 Task: Log work in the project ChaseTech for the issue 'Upgrade the website navigation and menu design of a web application to improve user experience and website organization' spent time as '6w 4d 9h 38m' and remaining time as '5w 5d 10h 33m' and add a flag. Now add the issue to the epic 'Cloud-based analytics platform development'. Log work in the project ChaseTech for the issue 'Create a new online platform for online fashion design courses with advanced fashion tools and community features.' spent time as '6w 5d 14h 43m' and remaining time as '3w 3d 21h 48m' and clone the issue. Now add the issue to the epic 'IT performance benchmarking'
Action: Mouse moved to (854, 244)
Screenshot: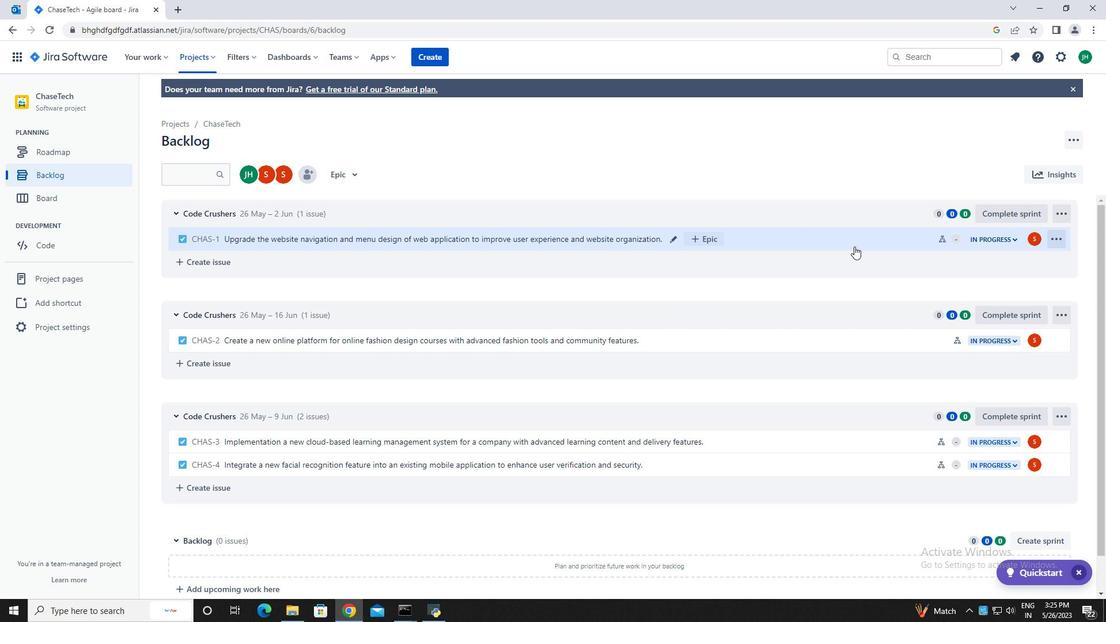 
Action: Mouse pressed left at (854, 244)
Screenshot: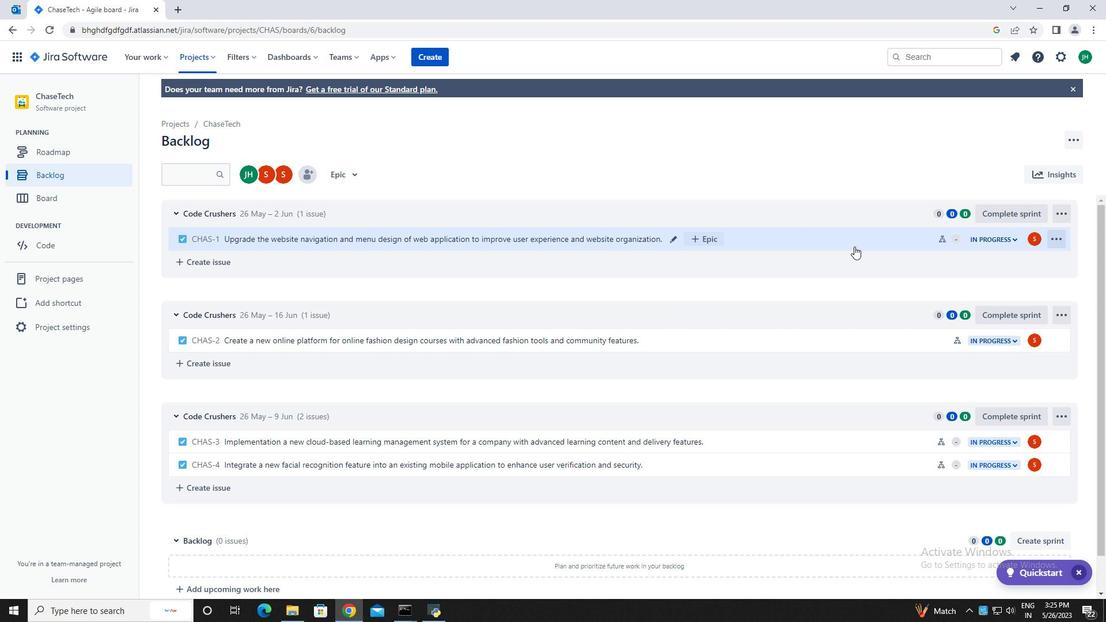 
Action: Mouse moved to (1055, 208)
Screenshot: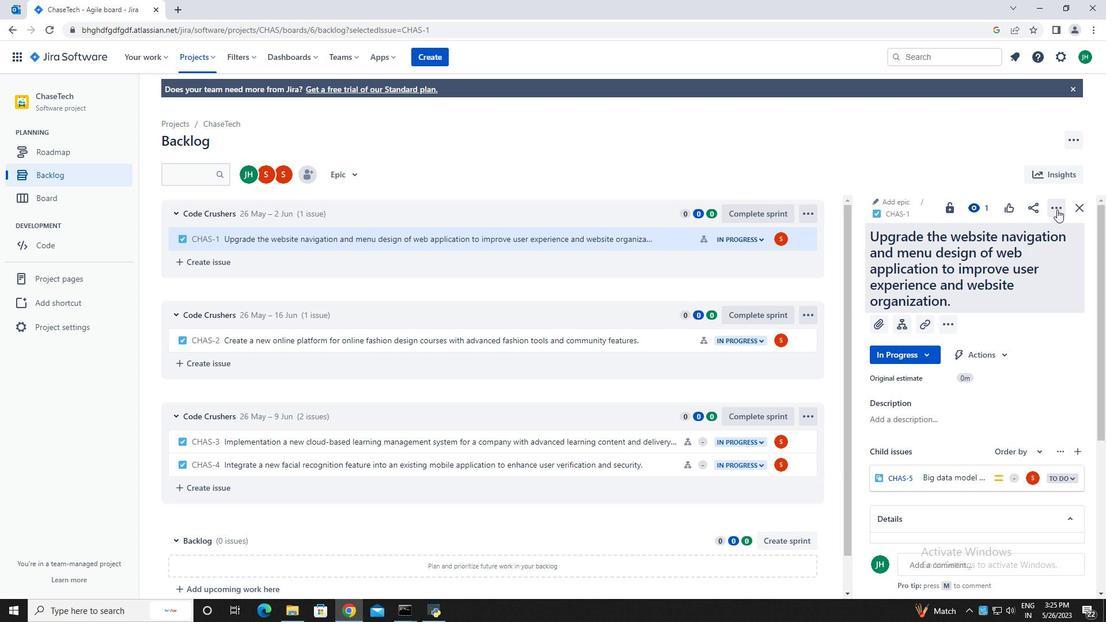 
Action: Mouse pressed left at (1055, 208)
Screenshot: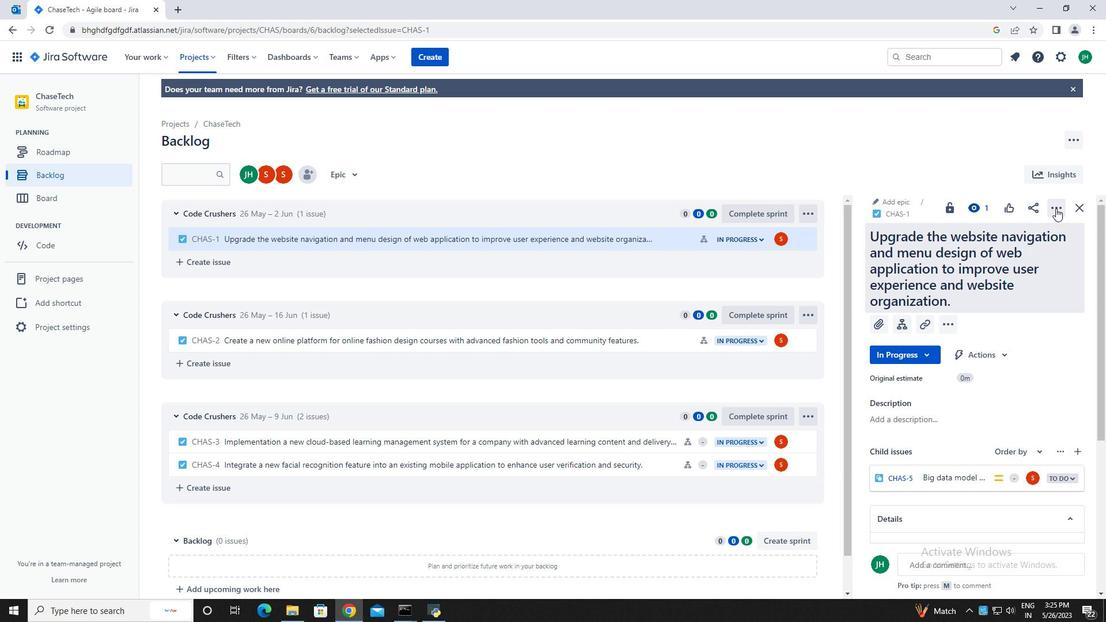 
Action: Mouse moved to (1000, 237)
Screenshot: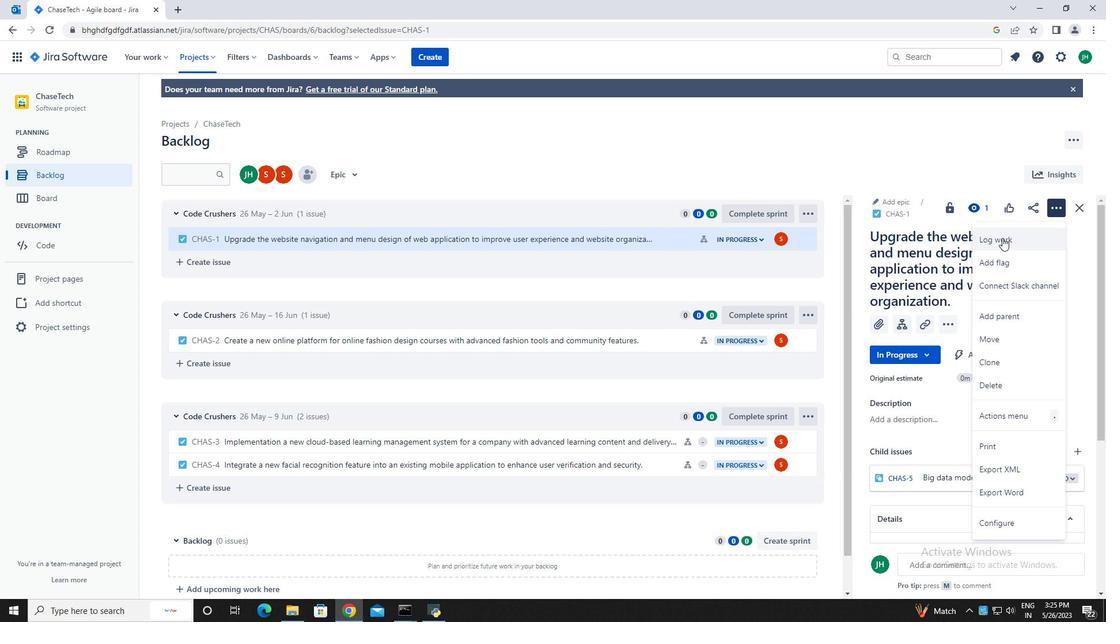 
Action: Mouse pressed left at (1000, 237)
Screenshot: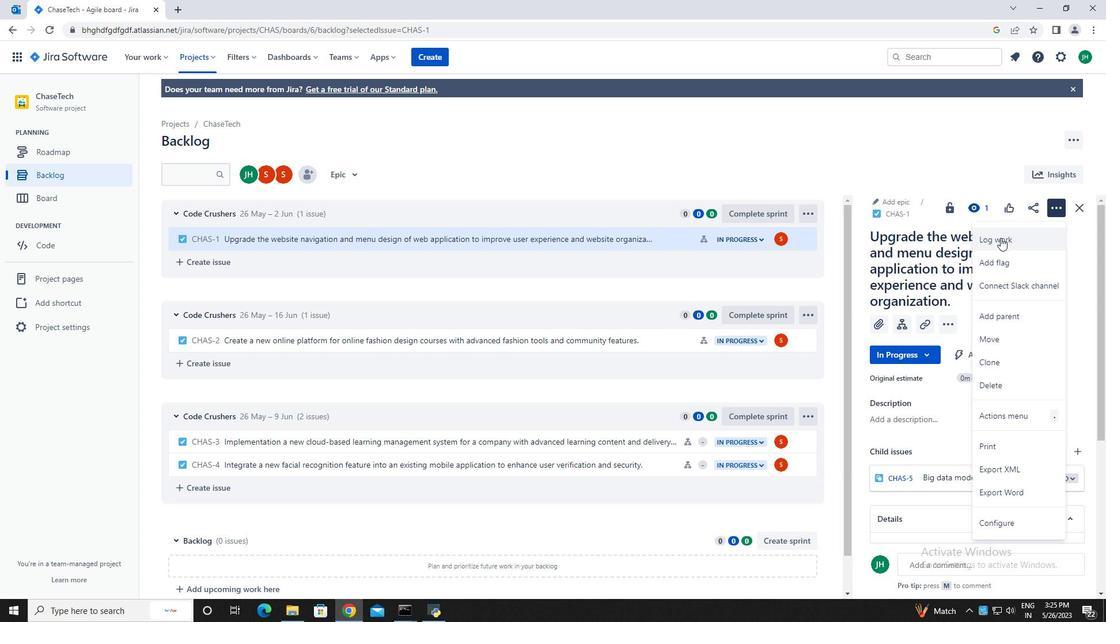 
Action: Mouse moved to (491, 179)
Screenshot: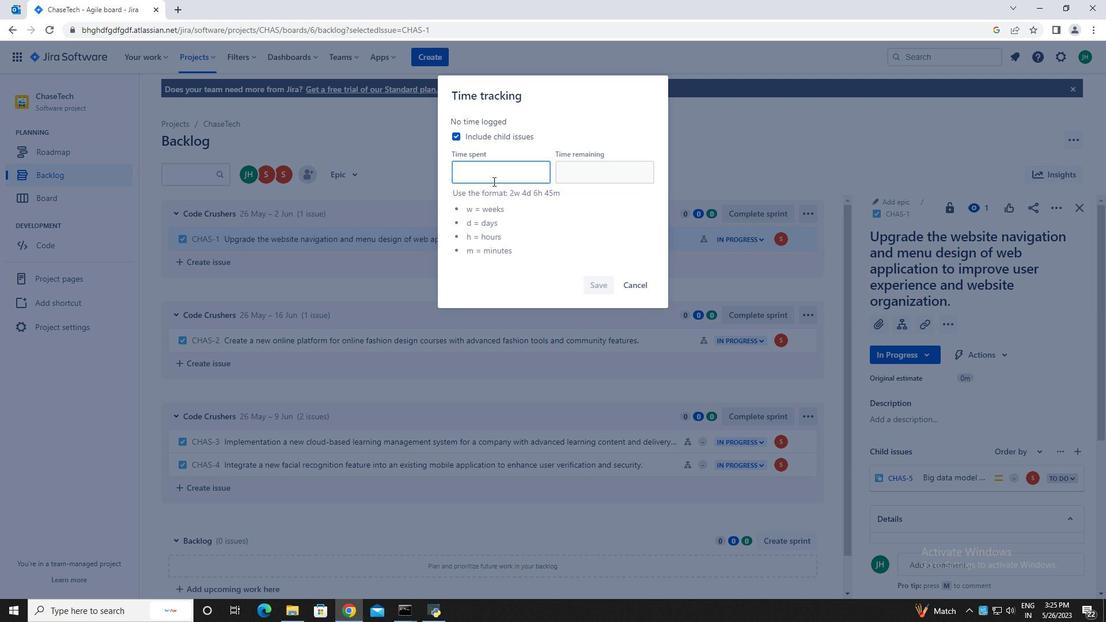
Action: Mouse pressed left at (491, 179)
Screenshot: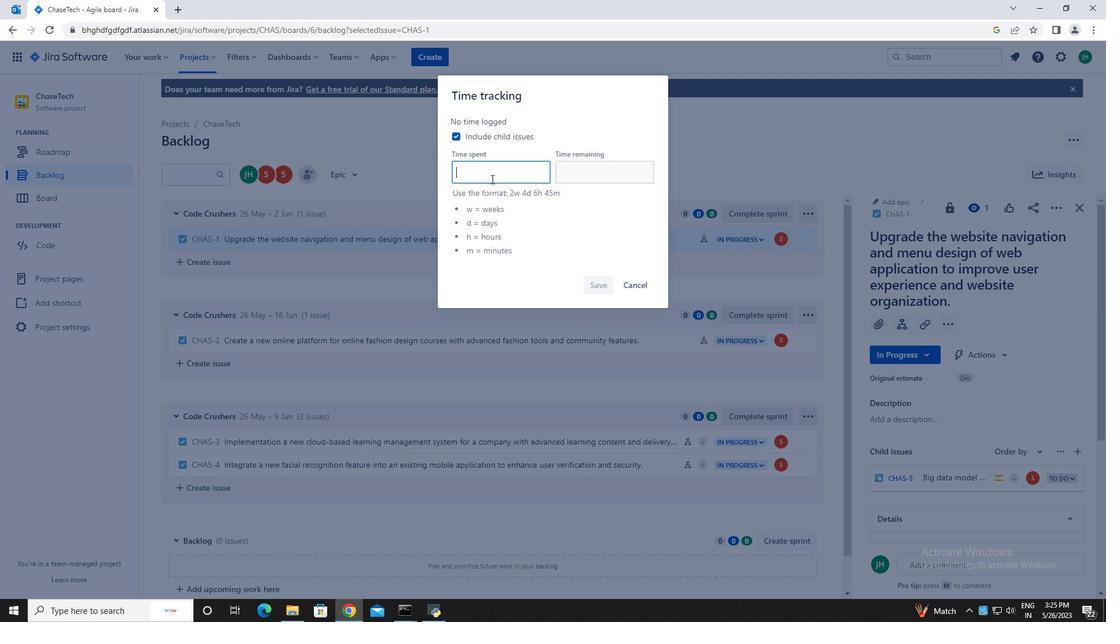 
Action: Key pressed 6w<Key.space>4d<Key.space>9h<Key.space>38m
Screenshot: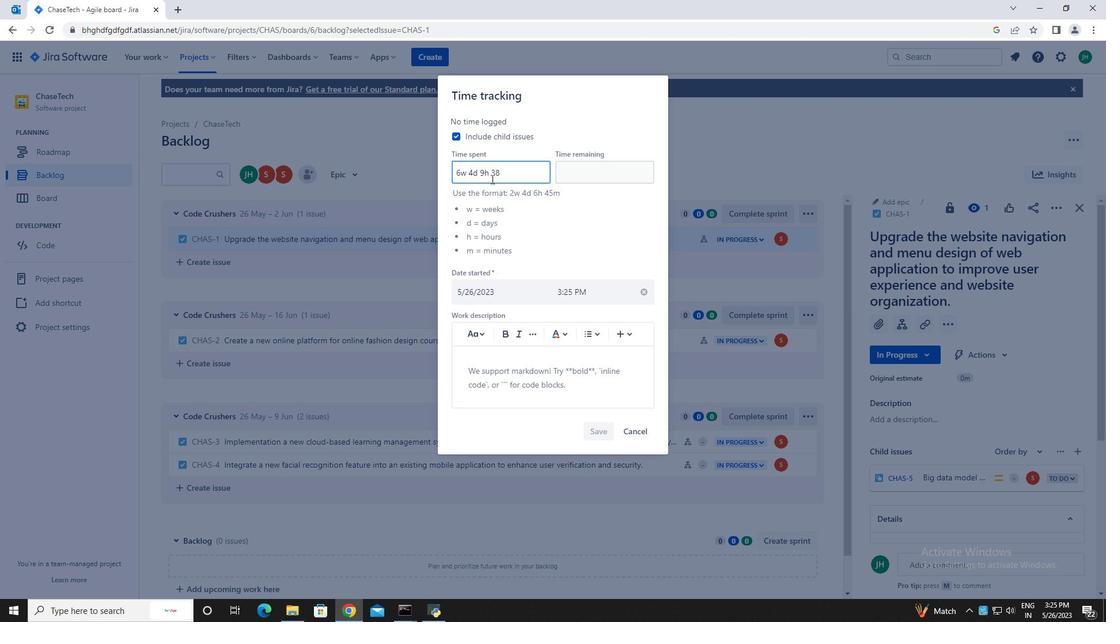 
Action: Mouse moved to (574, 172)
Screenshot: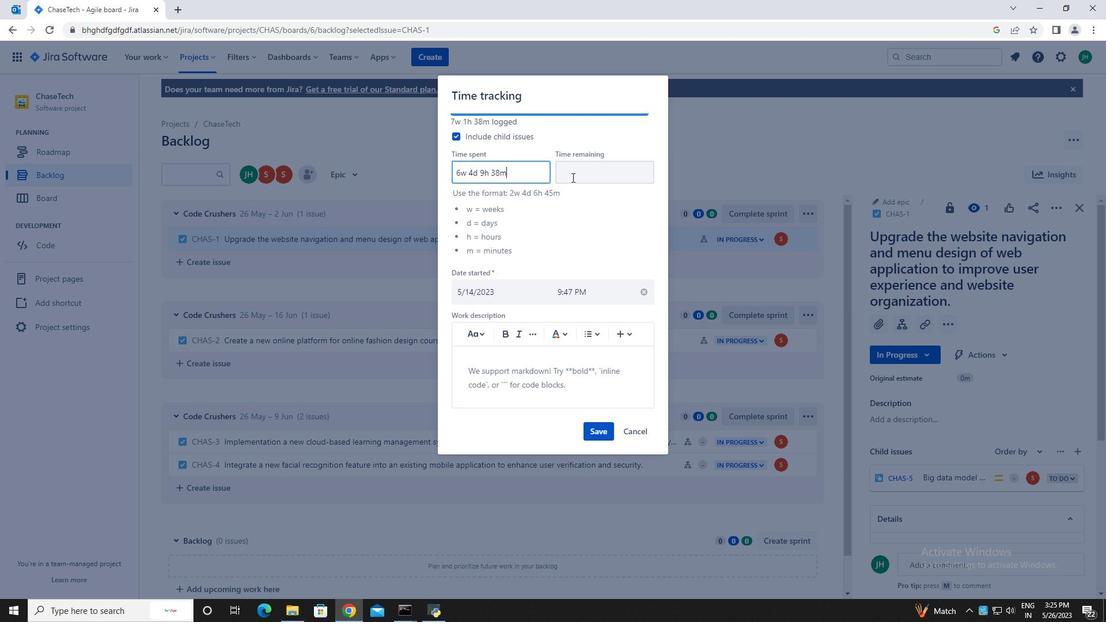 
Action: Mouse pressed left at (574, 172)
Screenshot: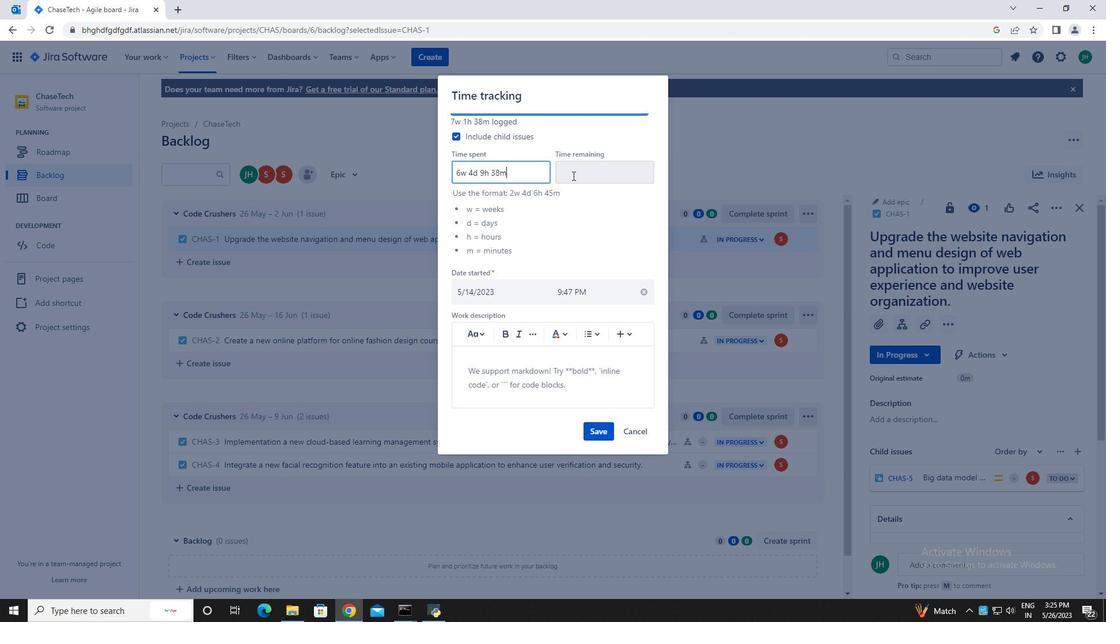 
Action: Key pressed 5w<Key.space>5d<Key.space>10h<Key.space>33m
Screenshot: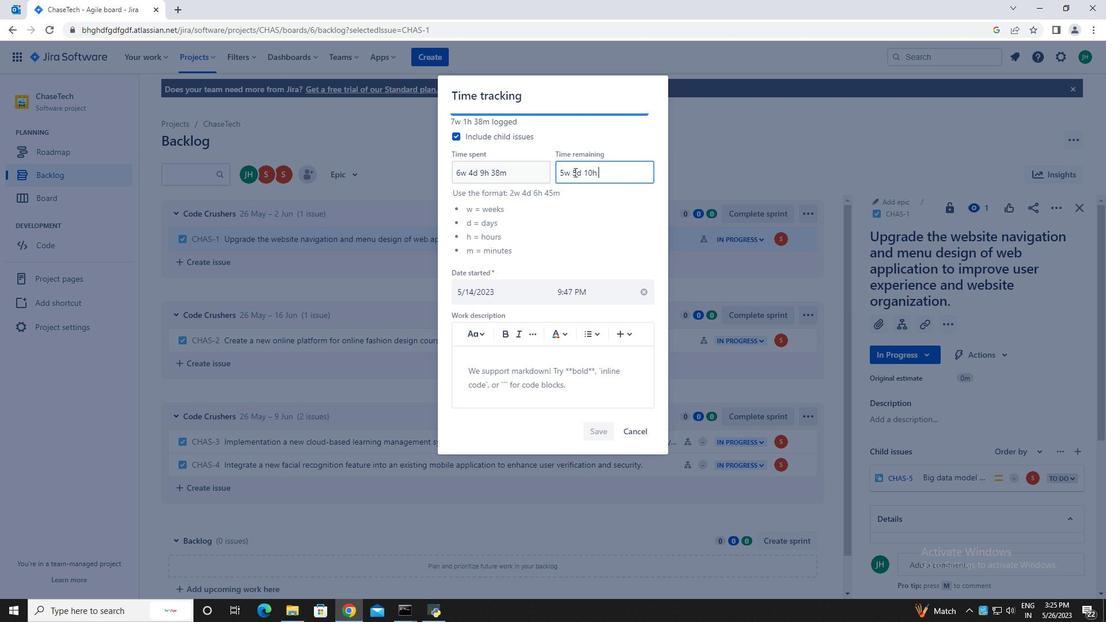 
Action: Mouse moved to (596, 431)
Screenshot: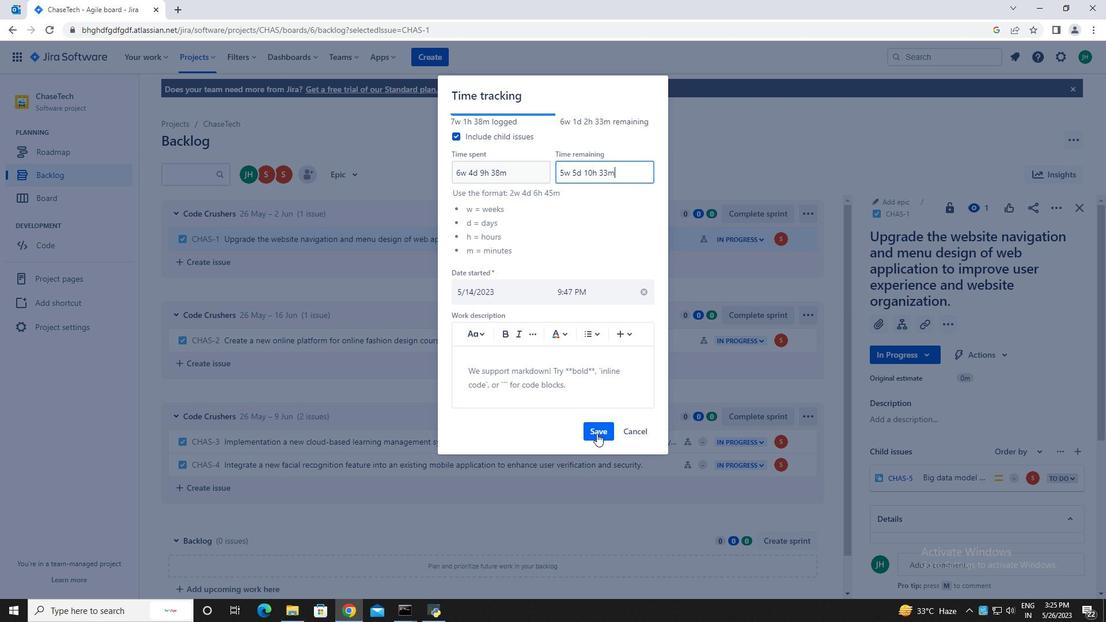 
Action: Mouse pressed left at (596, 431)
Screenshot: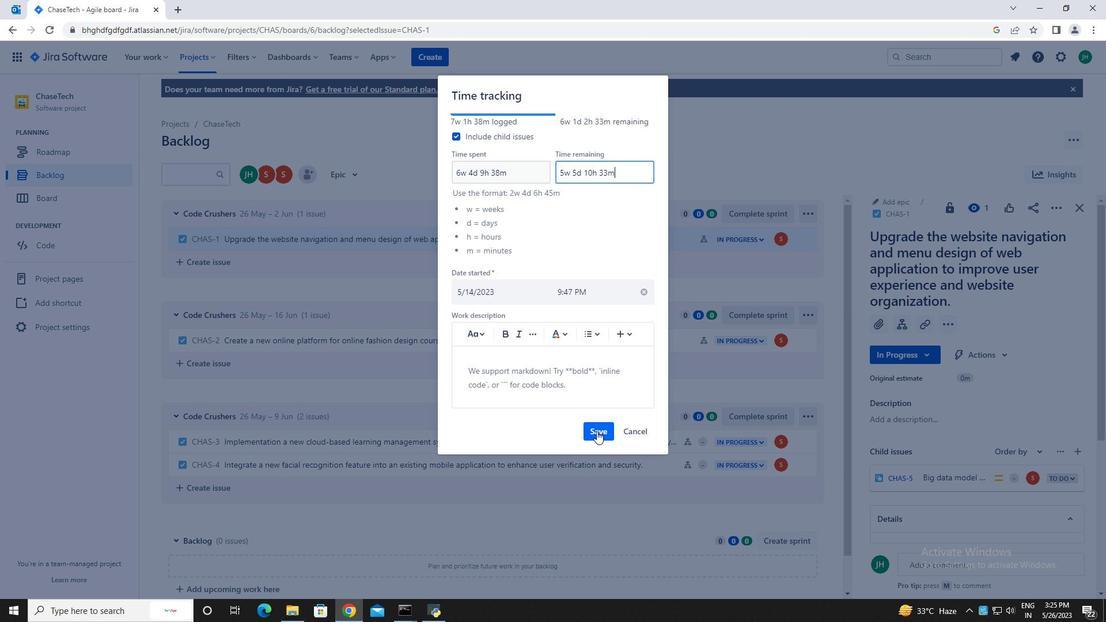 
Action: Mouse moved to (1063, 205)
Screenshot: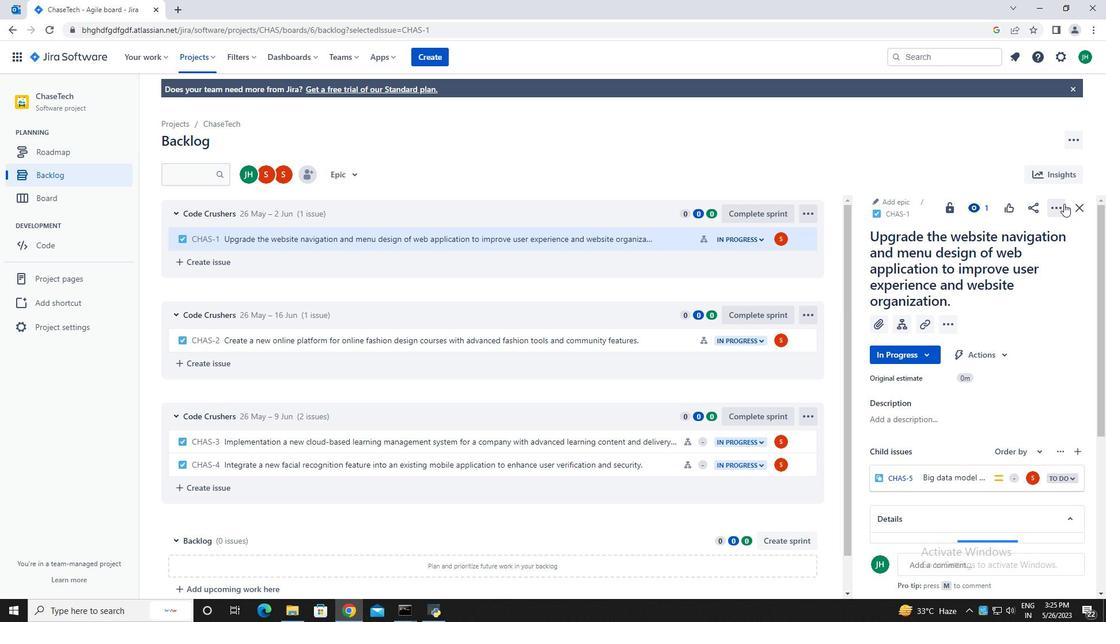 
Action: Mouse pressed left at (1063, 205)
Screenshot: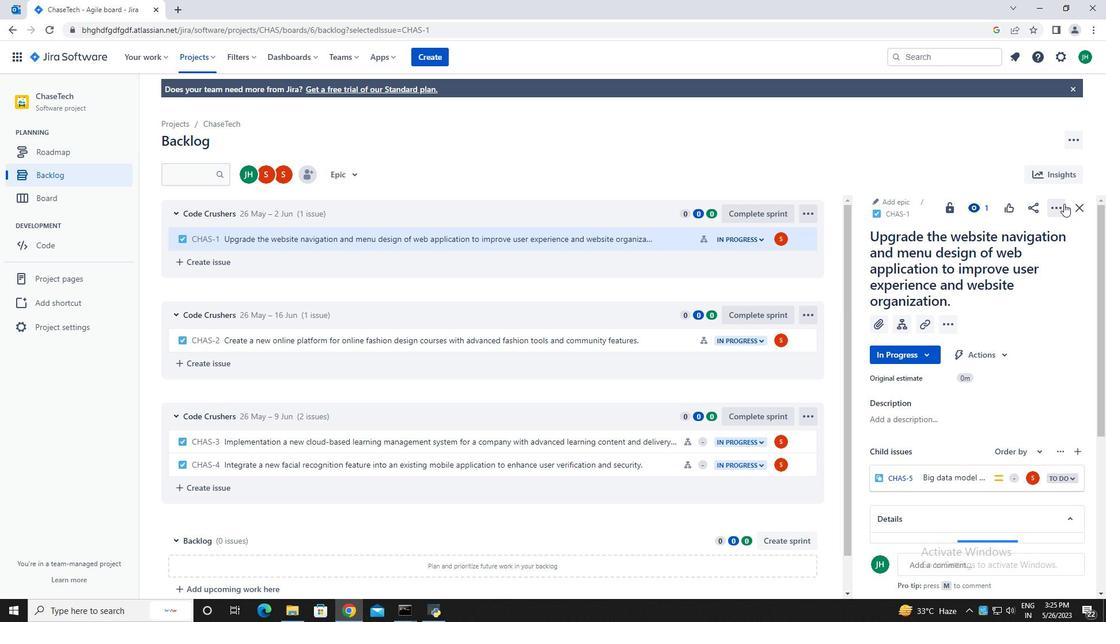 
Action: Mouse moved to (993, 263)
Screenshot: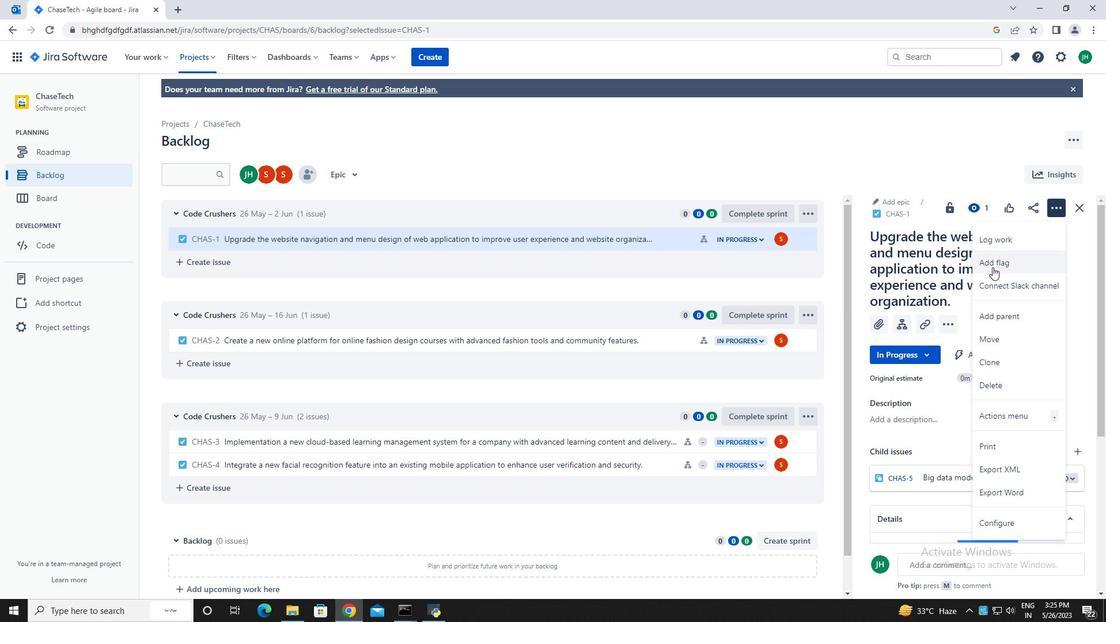 
Action: Mouse pressed left at (993, 263)
Screenshot: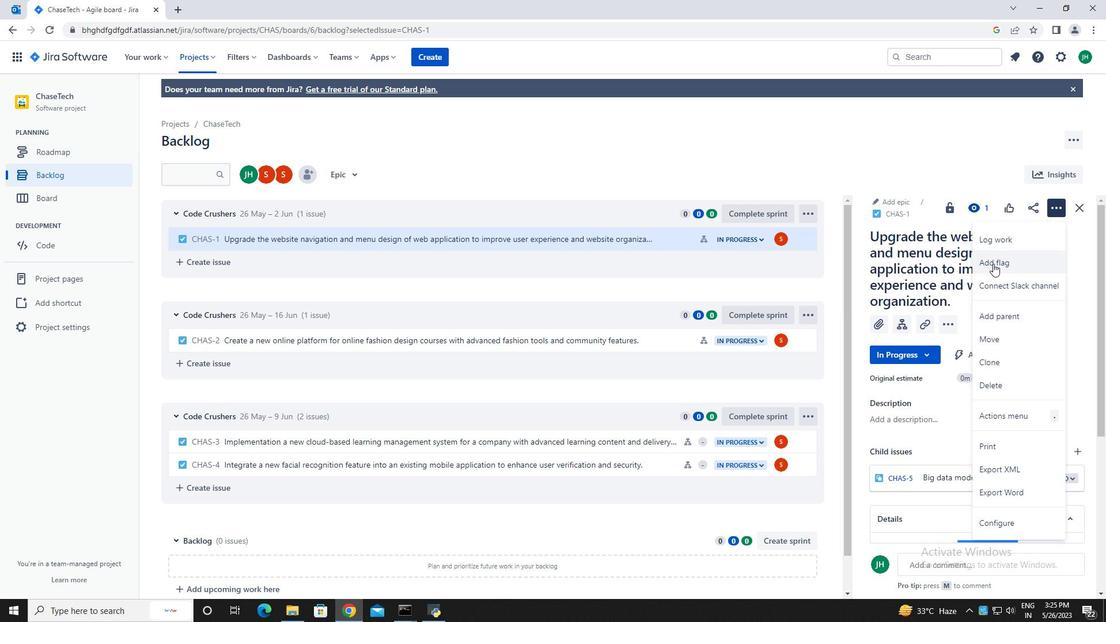 
Action: Mouse moved to (351, 172)
Screenshot: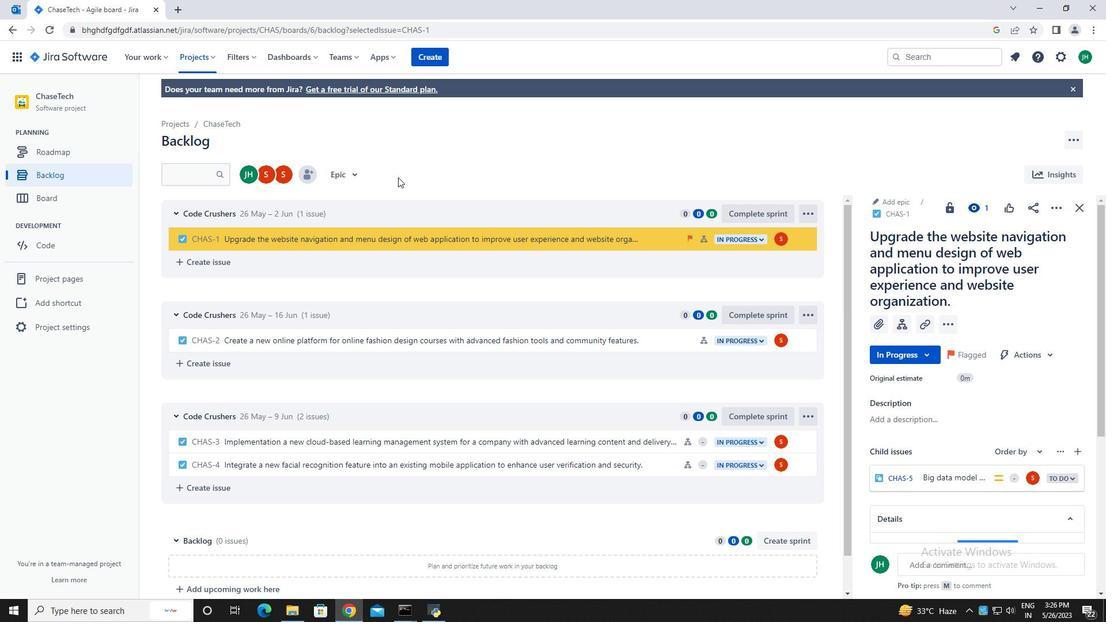 
Action: Mouse pressed left at (351, 172)
Screenshot: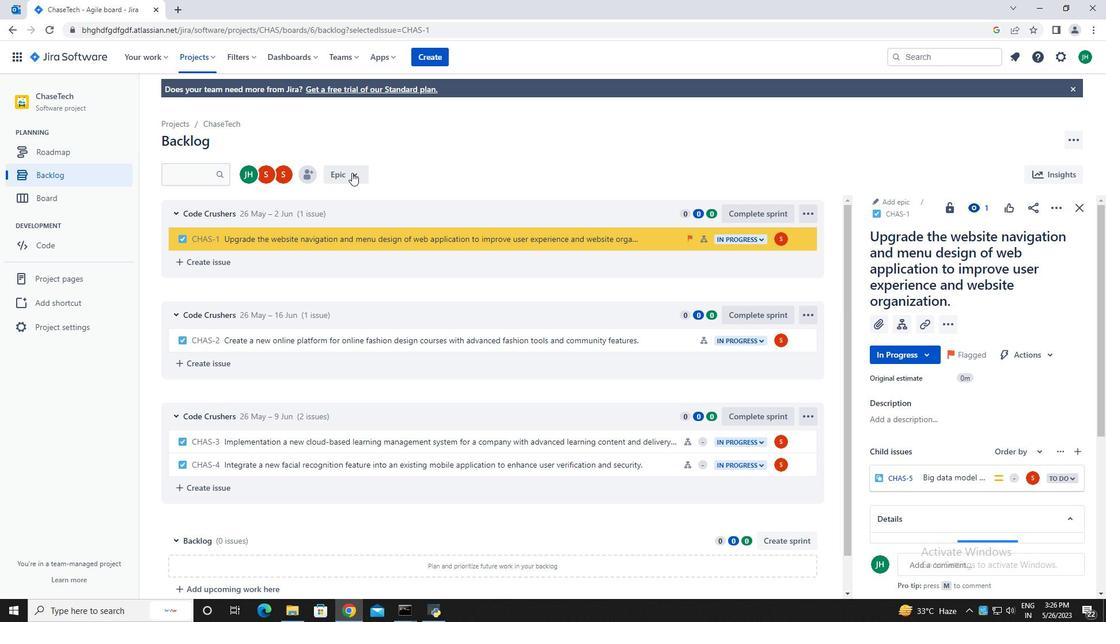 
Action: Mouse moved to (399, 222)
Screenshot: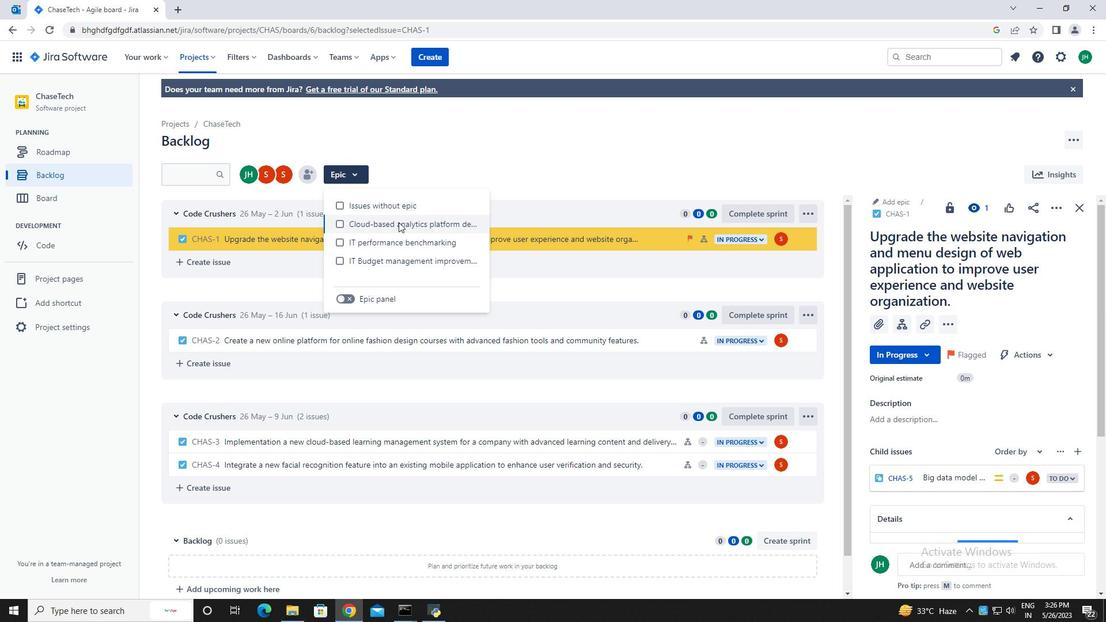 
Action: Mouse pressed left at (399, 222)
Screenshot: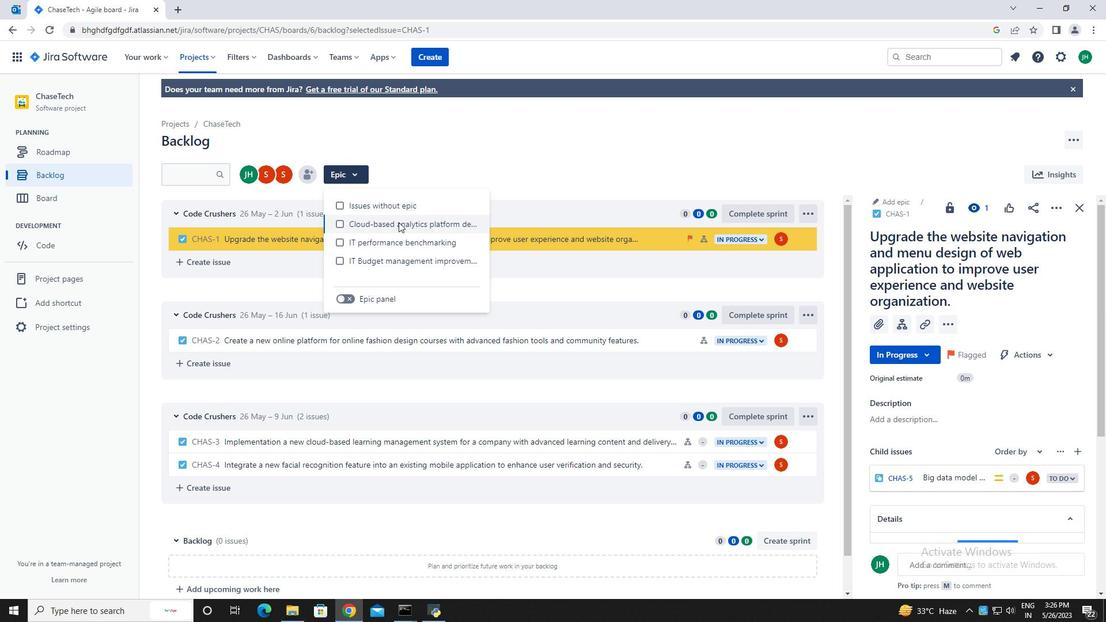 
Action: Mouse moved to (1082, 205)
Screenshot: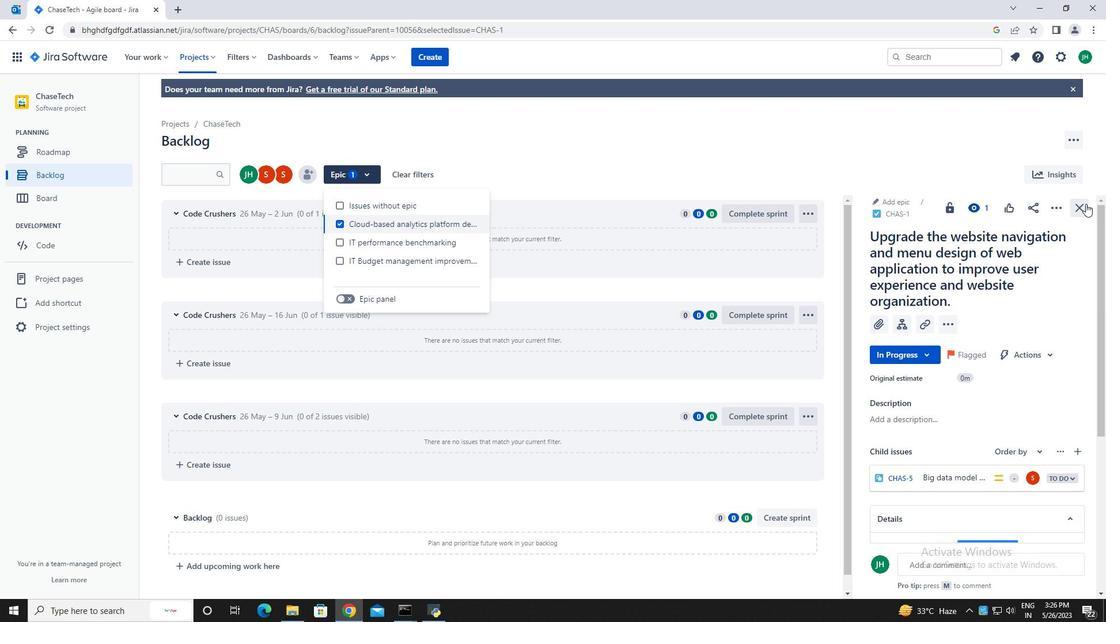 
Action: Mouse pressed left at (1082, 205)
Screenshot: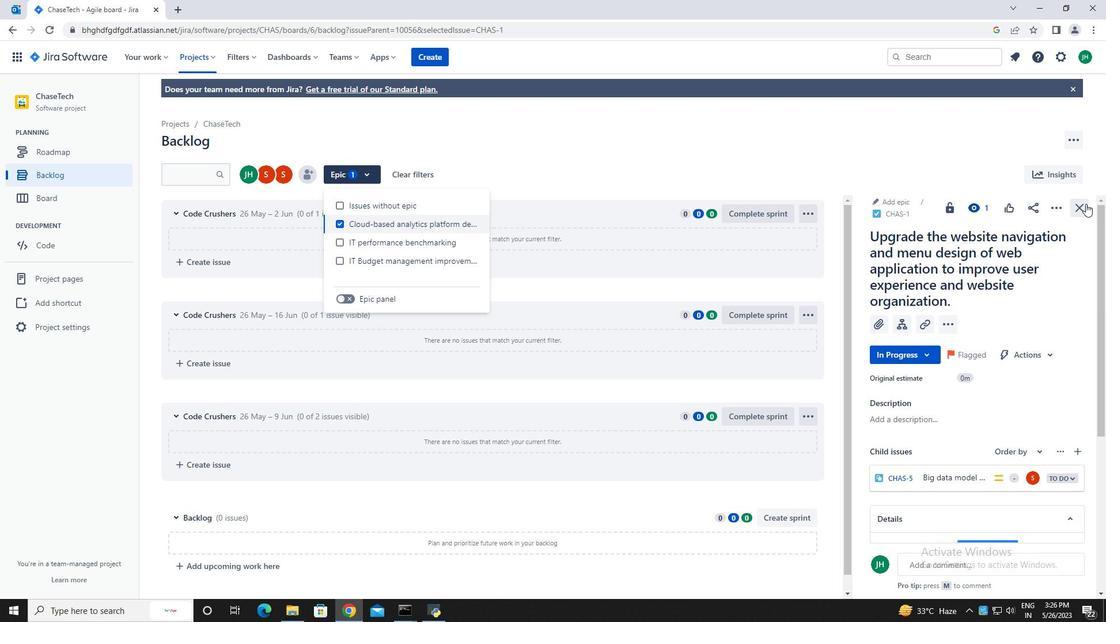 
Action: Mouse moved to (96, 174)
Screenshot: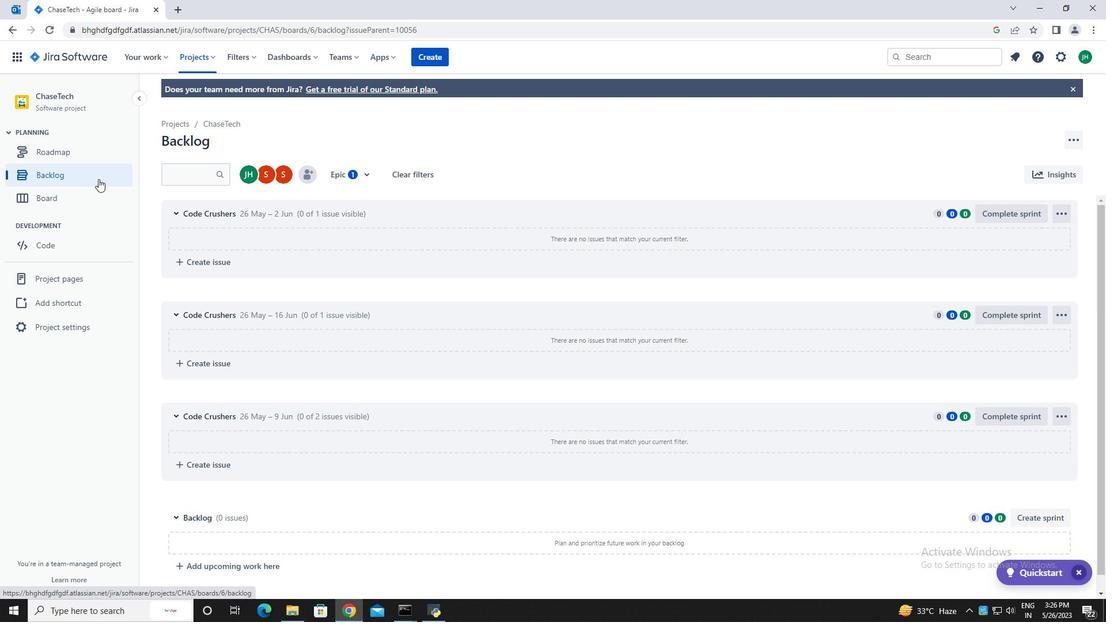 
Action: Mouse pressed left at (96, 174)
Screenshot: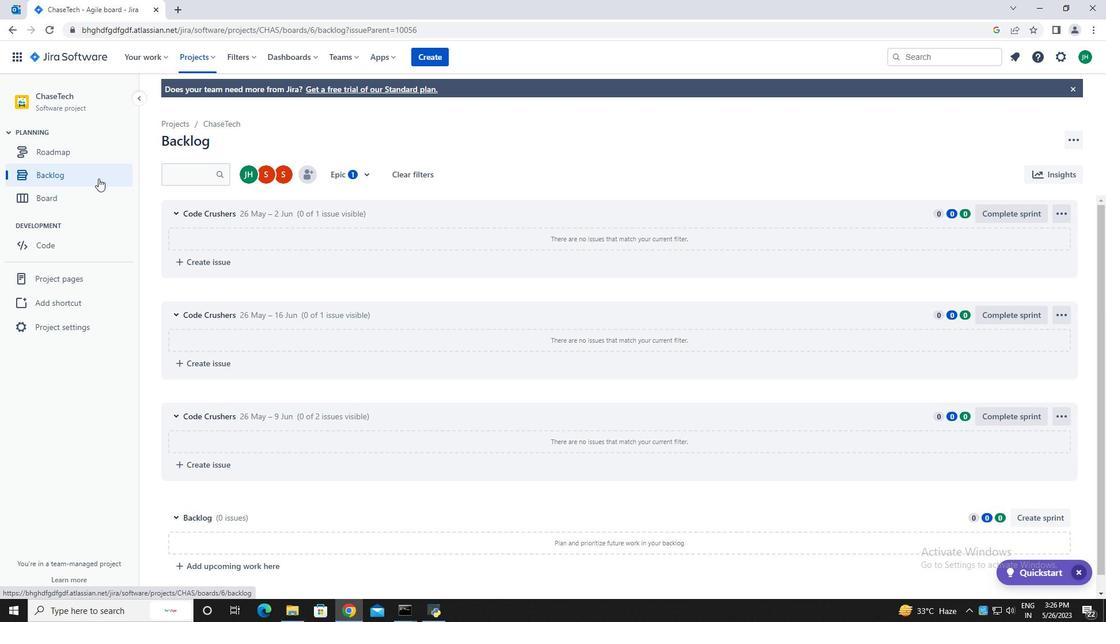 
Action: Mouse moved to (501, 381)
Screenshot: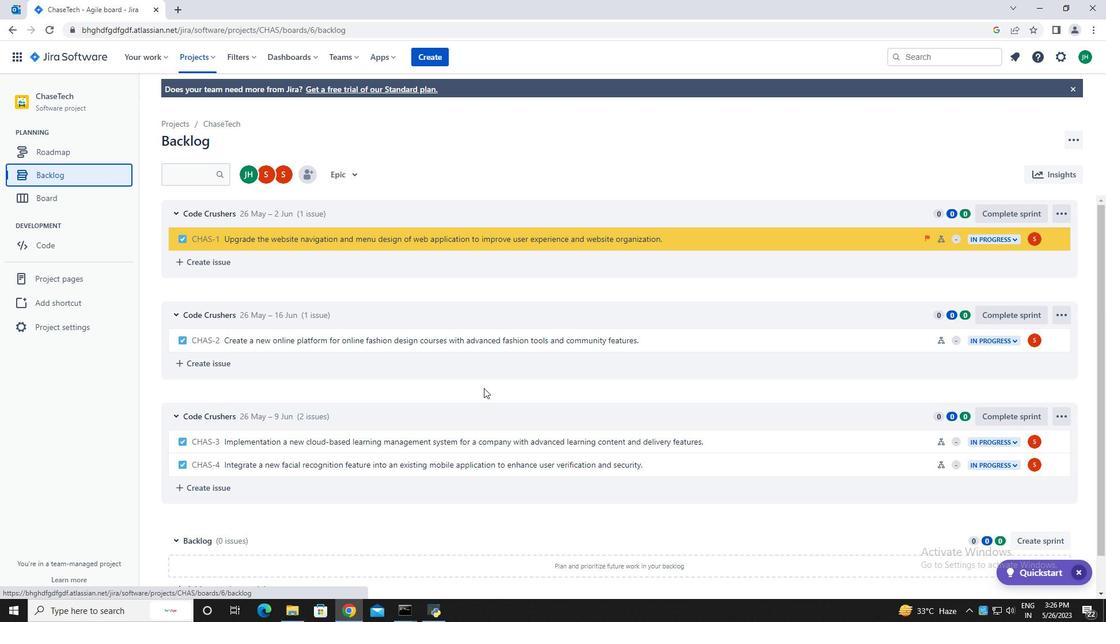 
Action: Mouse scrolled (501, 380) with delta (0, 0)
Screenshot: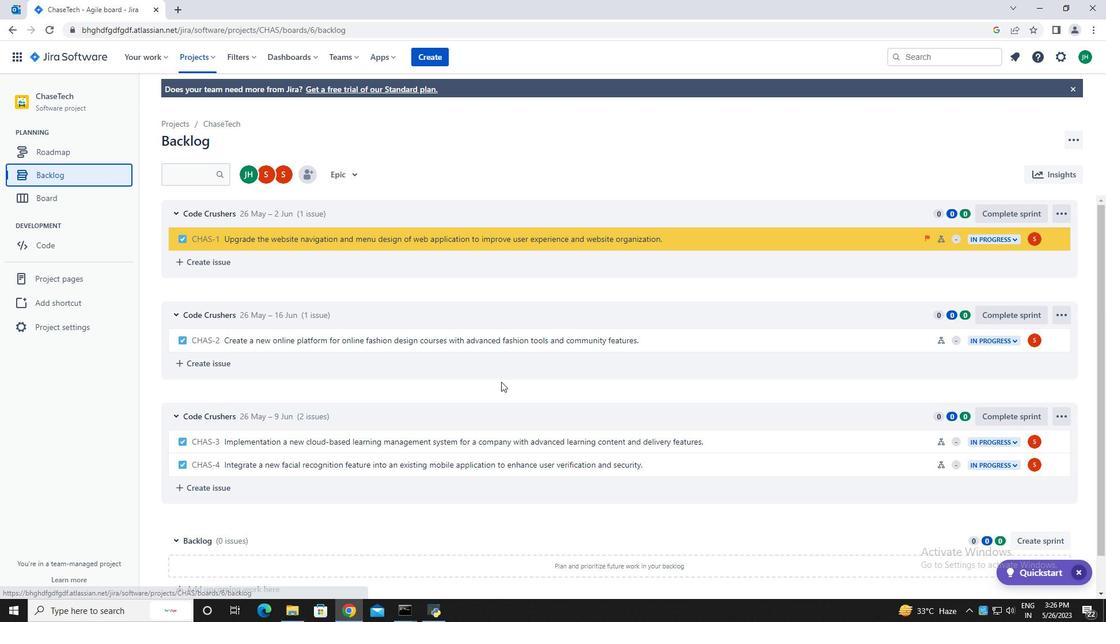 
Action: Mouse scrolled (501, 380) with delta (0, 0)
Screenshot: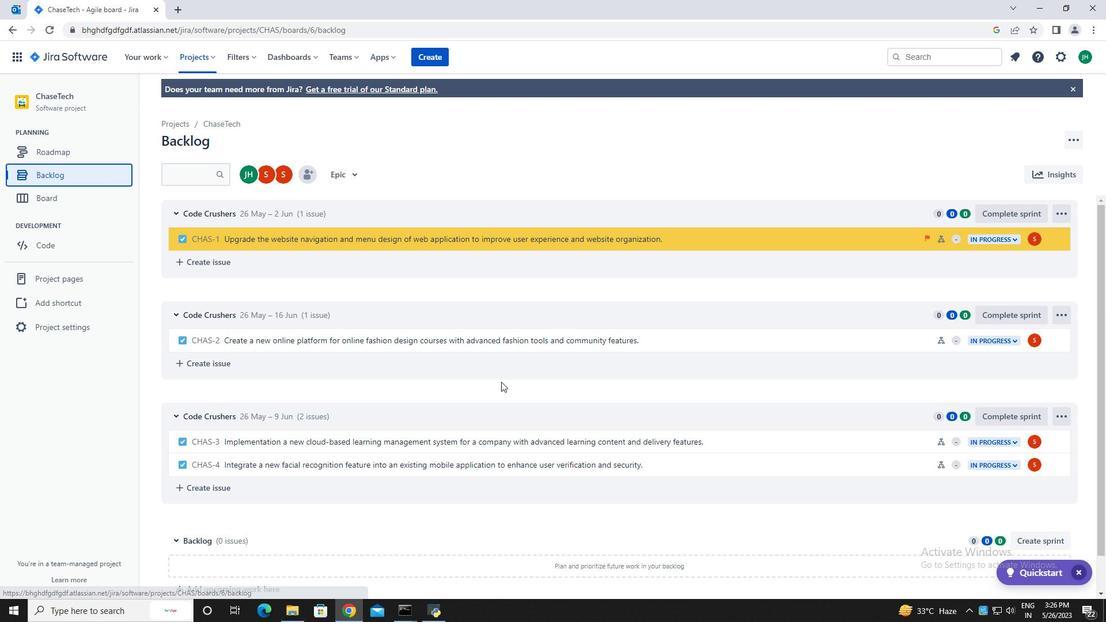 
Action: Mouse scrolled (501, 380) with delta (0, 0)
Screenshot: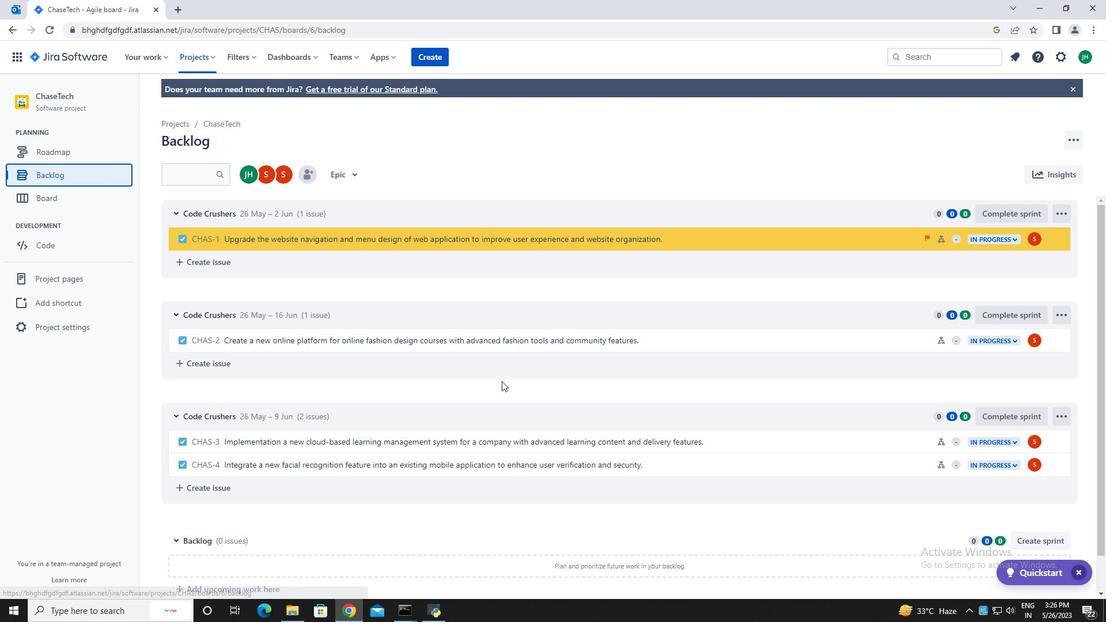 
Action: Mouse moved to (846, 303)
Screenshot: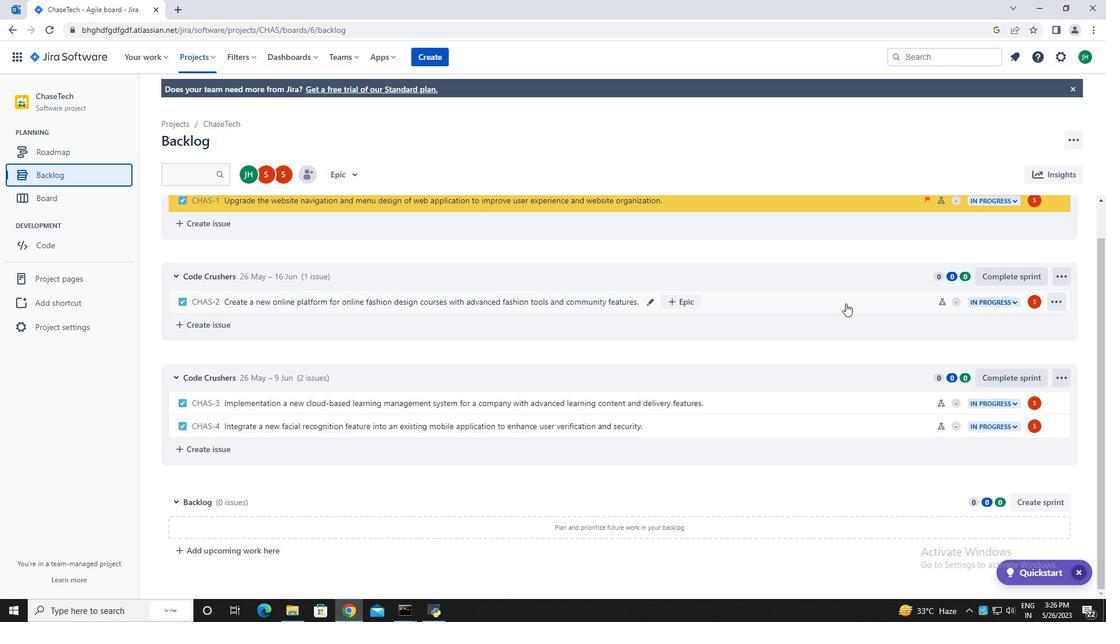 
Action: Mouse pressed left at (846, 303)
Screenshot: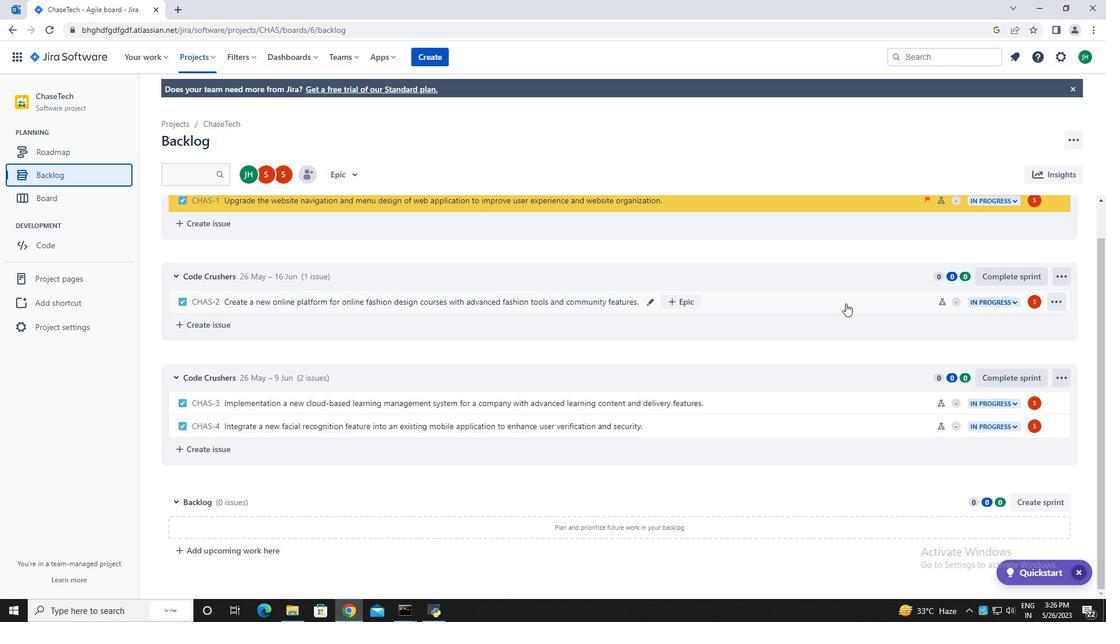 
Action: Mouse moved to (1055, 210)
Screenshot: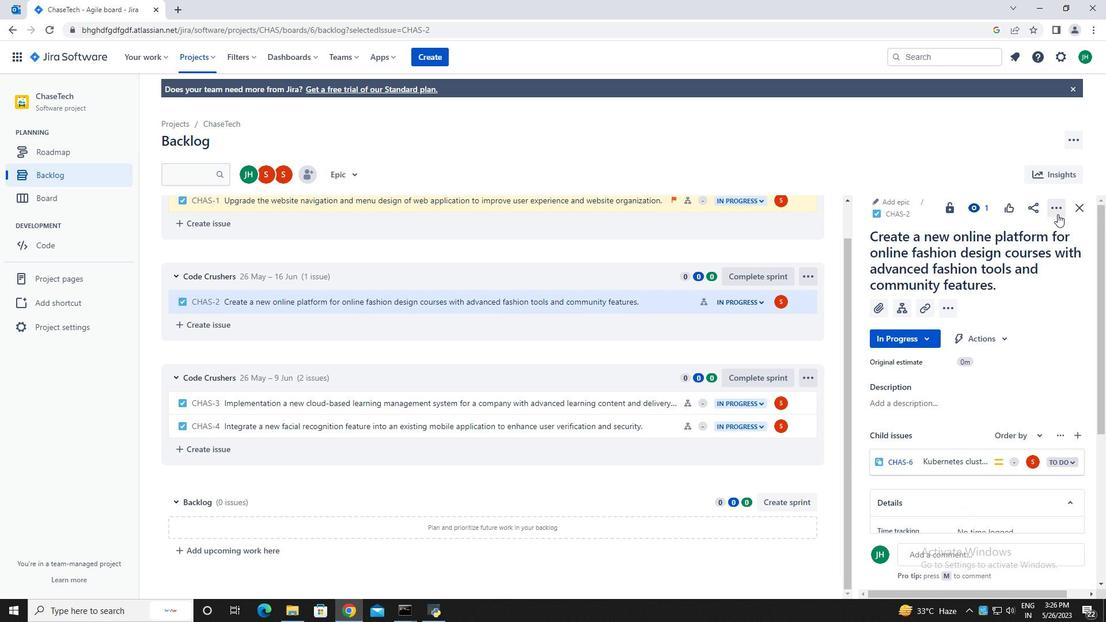 
Action: Mouse pressed left at (1055, 210)
Screenshot: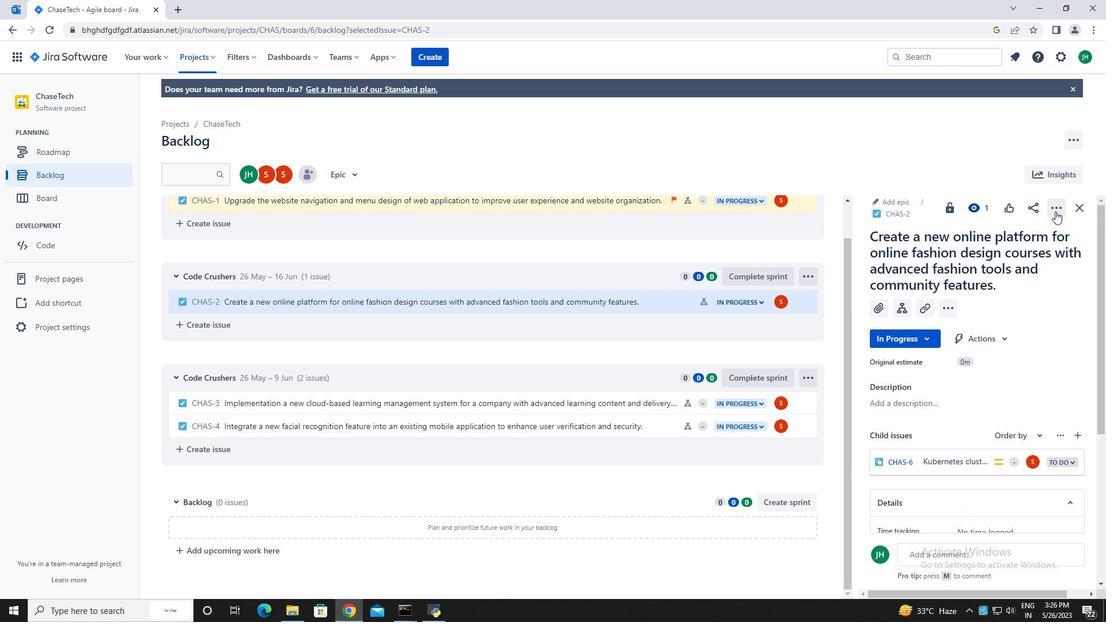 
Action: Mouse moved to (994, 243)
Screenshot: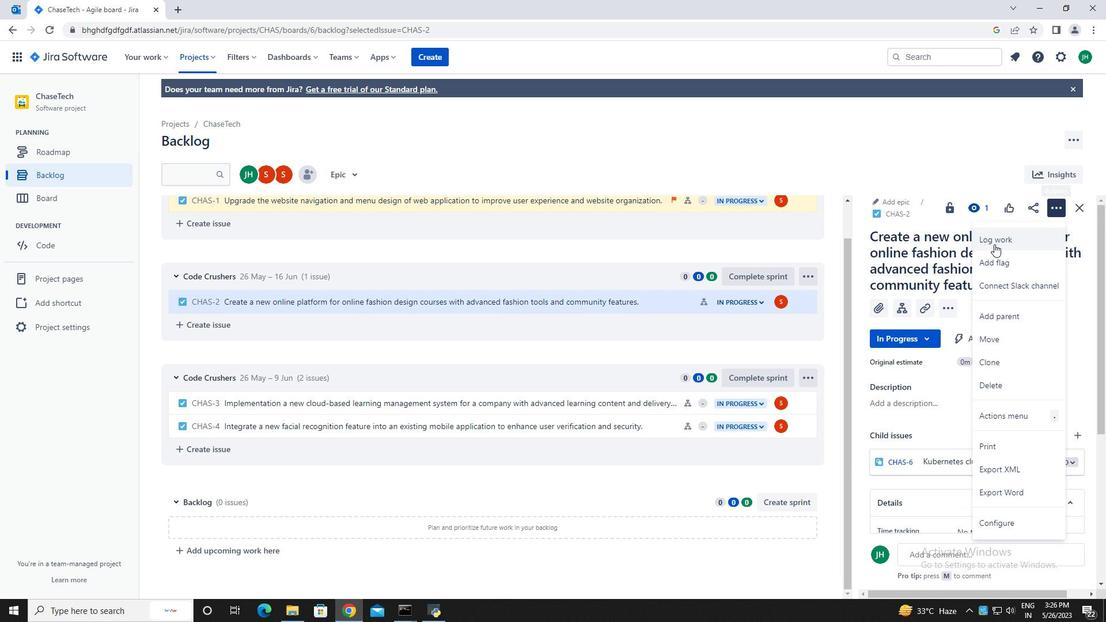 
Action: Mouse pressed left at (994, 243)
Screenshot: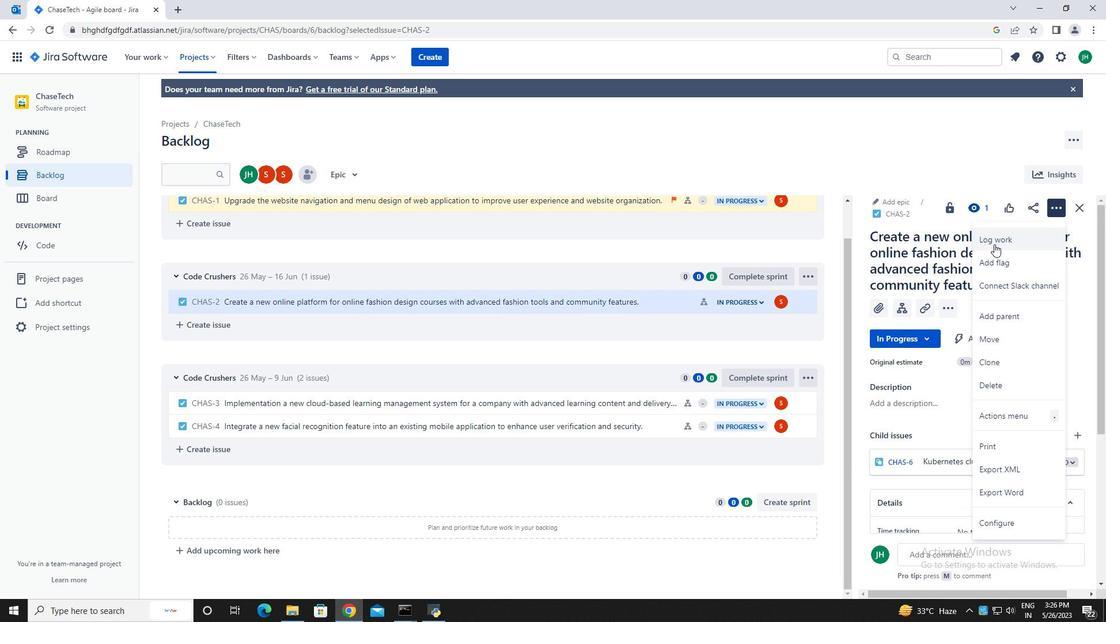 
Action: Mouse moved to (485, 170)
Screenshot: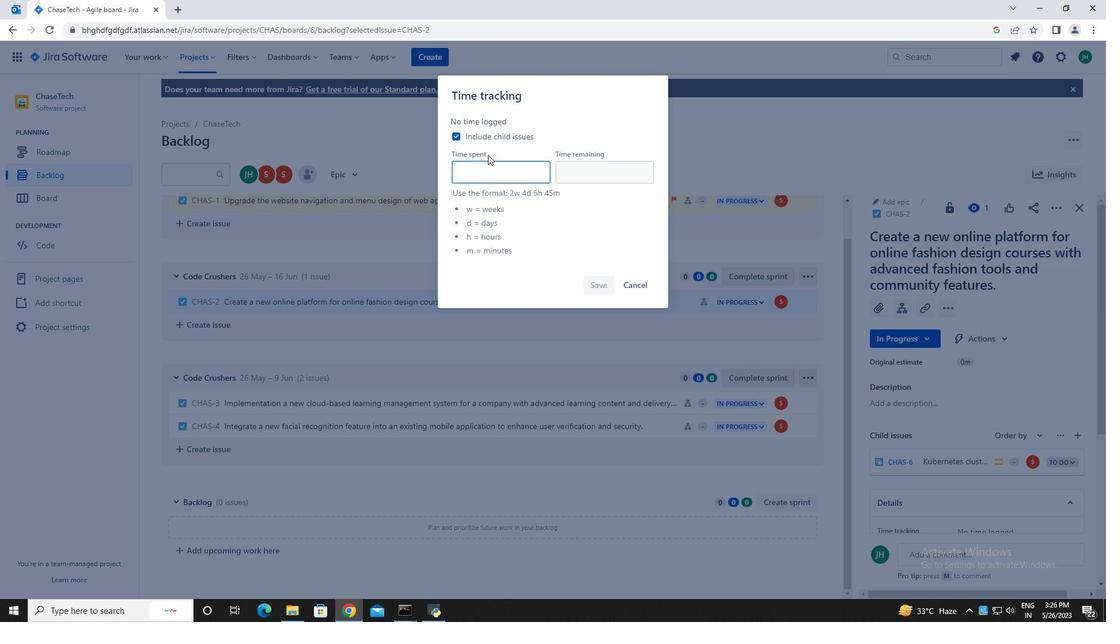 
Action: Mouse pressed left at (485, 170)
Screenshot: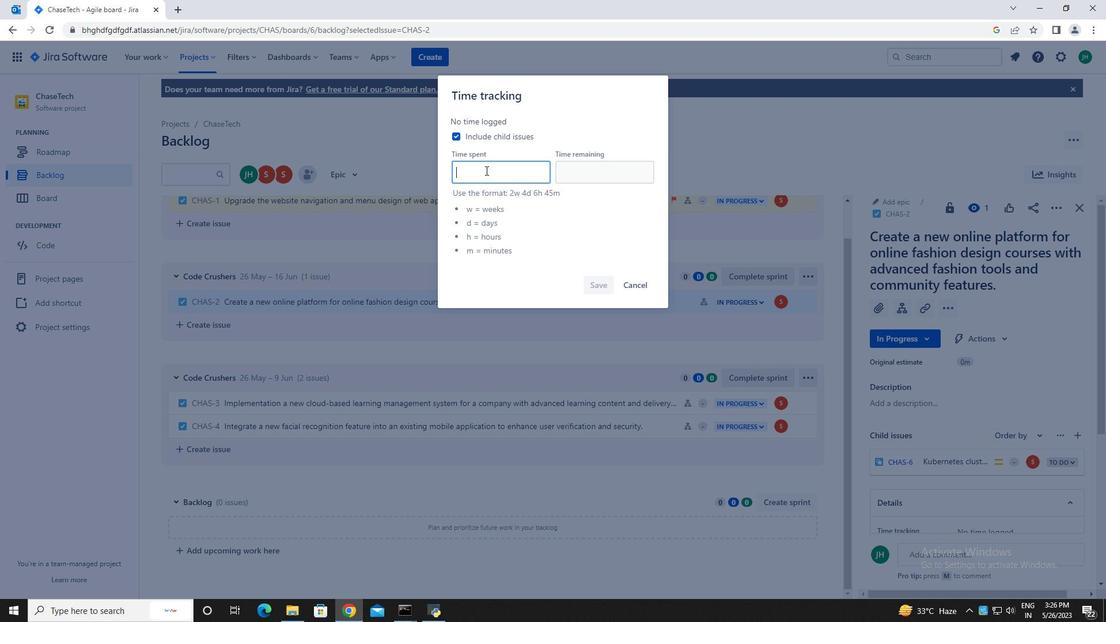 
Action: Key pressed 6w<Key.space>5d<Key.space>14h<Key.space>43m
Screenshot: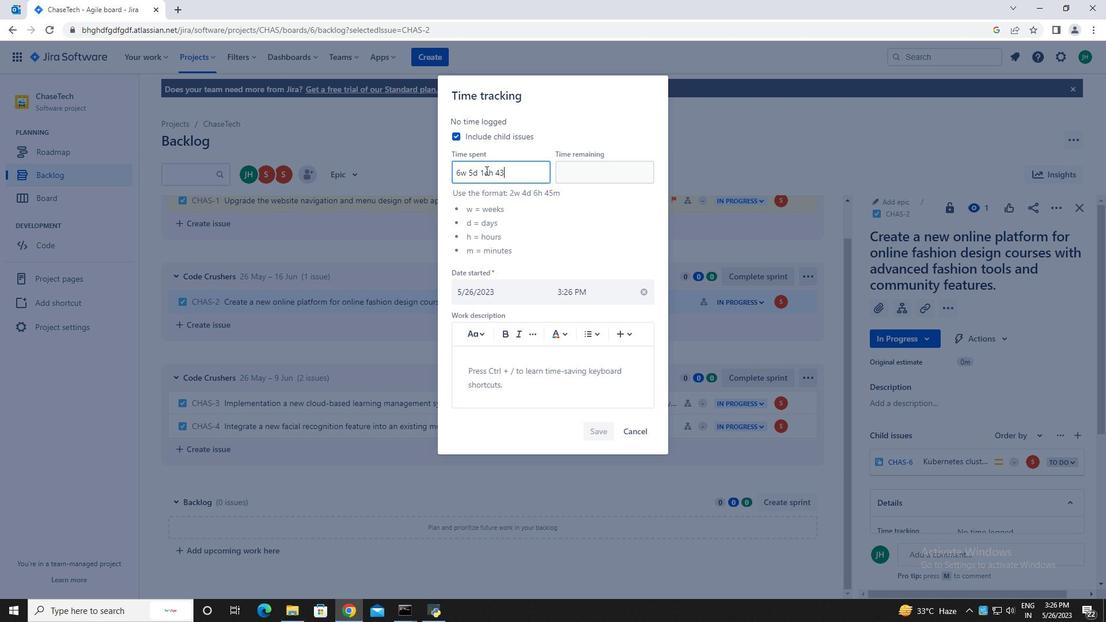 
Action: Mouse moved to (599, 172)
Screenshot: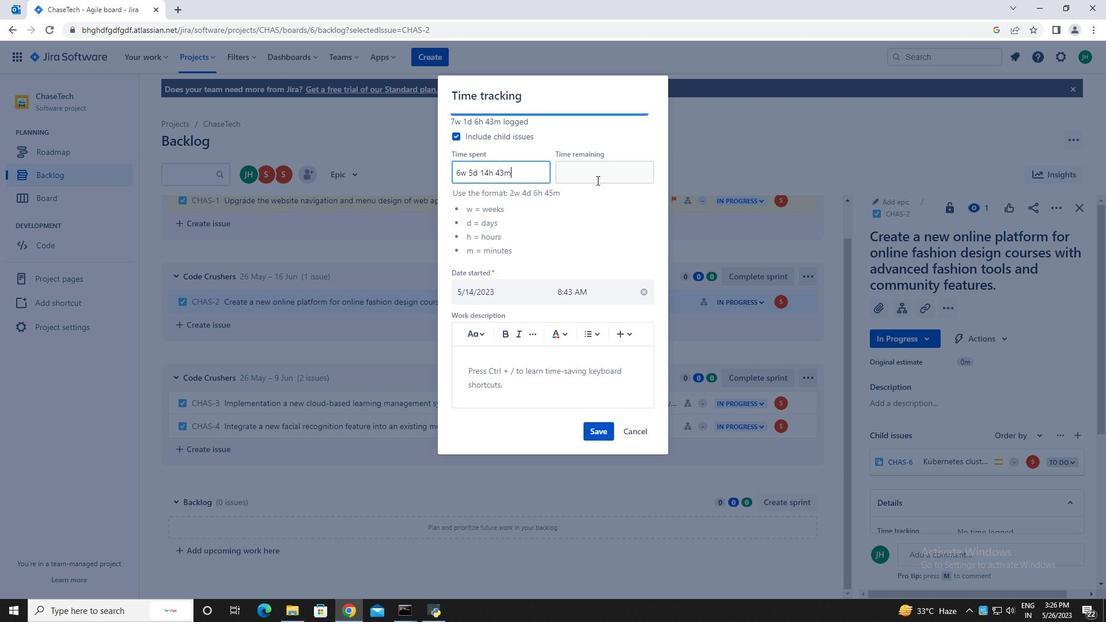 
Action: Mouse pressed left at (599, 172)
Screenshot: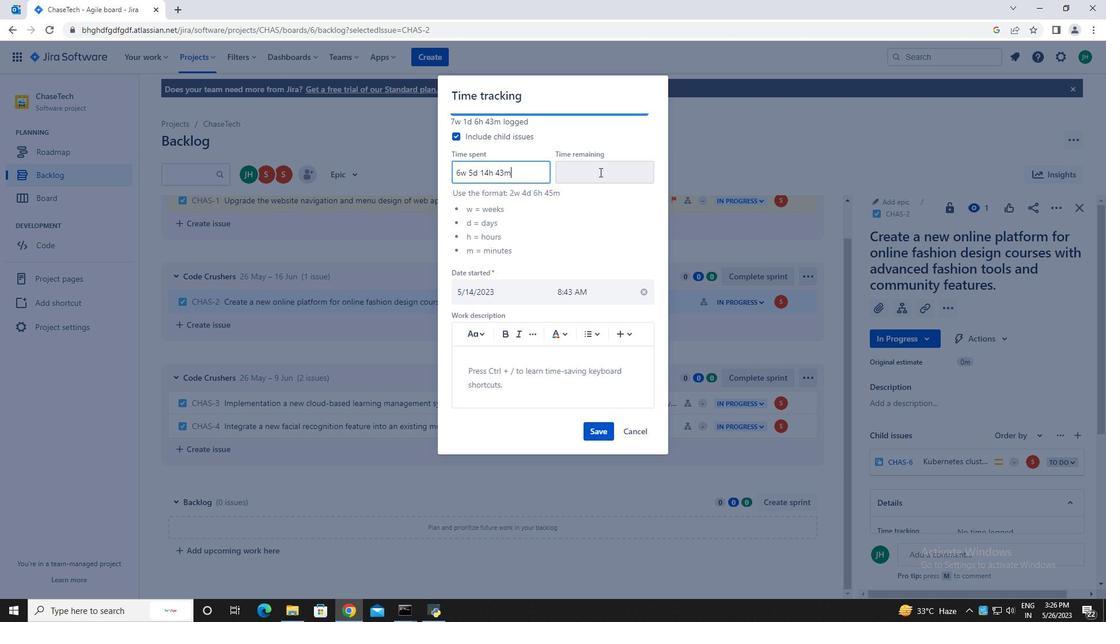 
Action: Mouse moved to (600, 172)
Screenshot: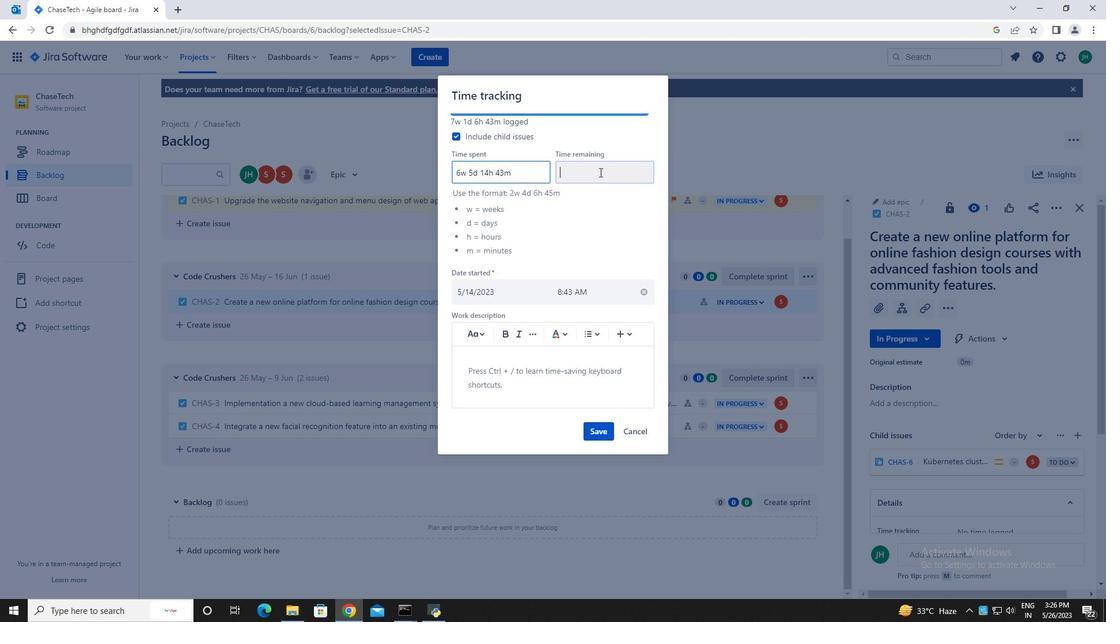 
Action: Key pressed 3w<Key.space>3d<Key.space>21h<Key.space>48m
Screenshot: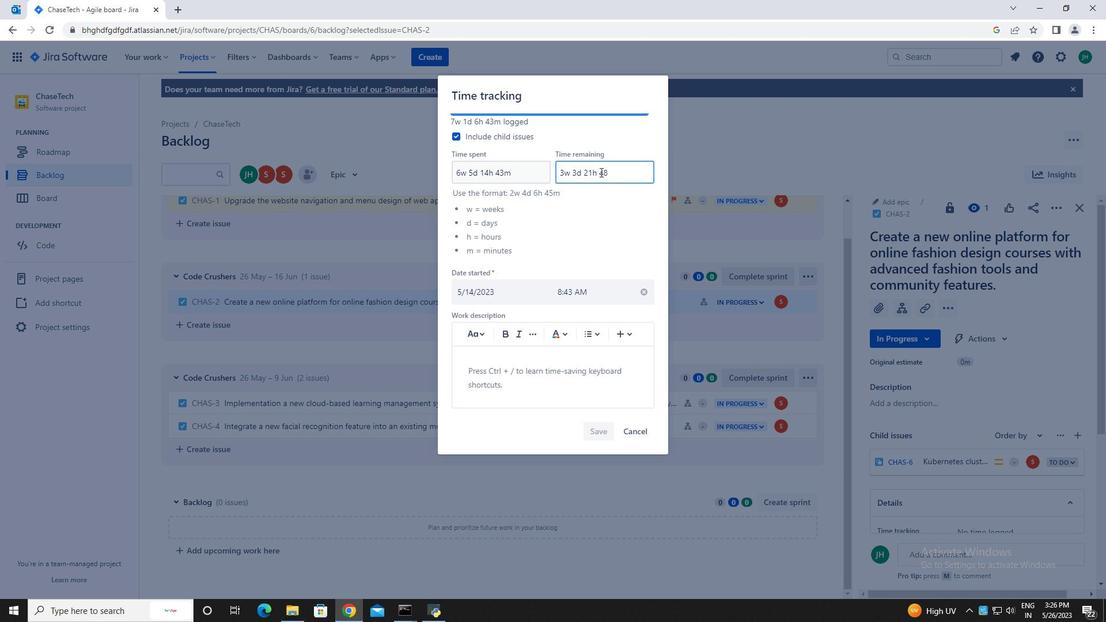 
Action: Mouse moved to (607, 431)
Screenshot: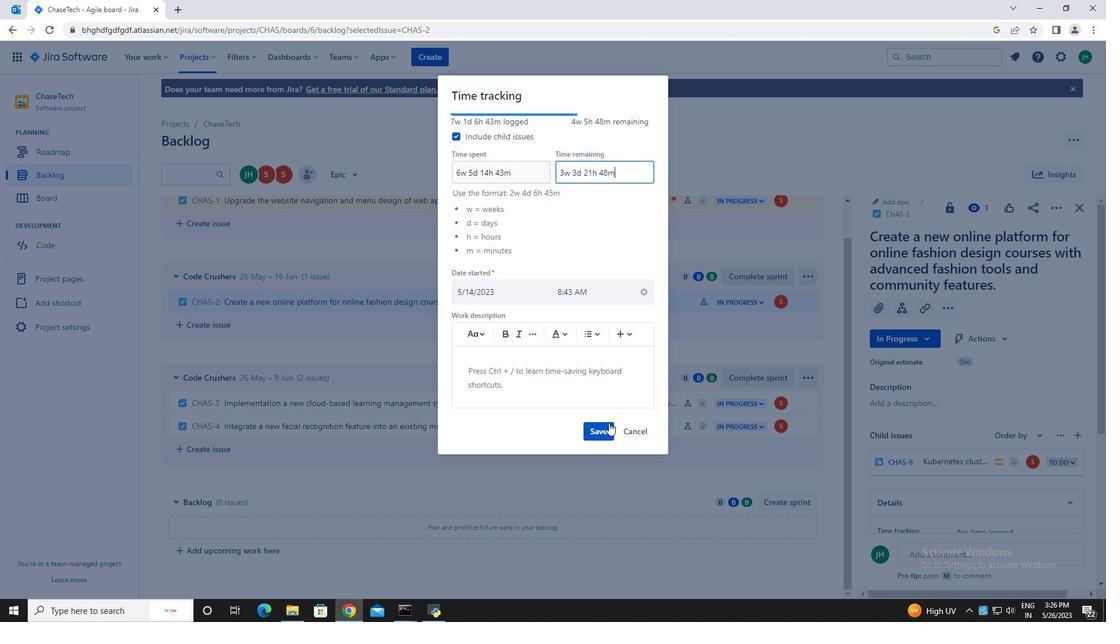 
Action: Mouse pressed left at (607, 431)
Screenshot: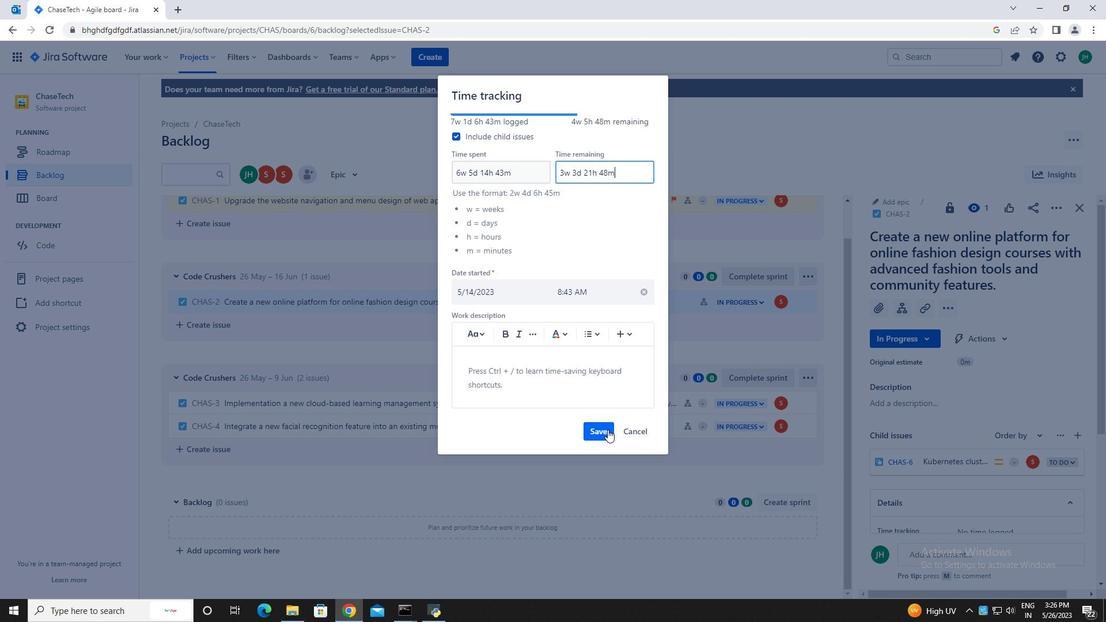 
Action: Mouse moved to (1057, 206)
Screenshot: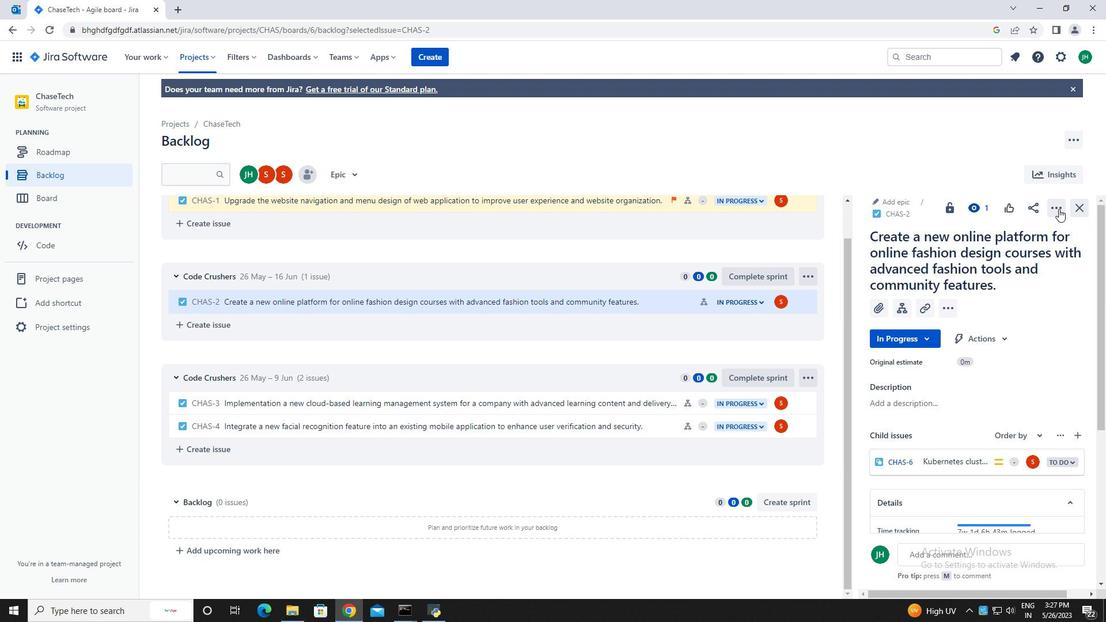 
Action: Mouse pressed left at (1057, 206)
Screenshot: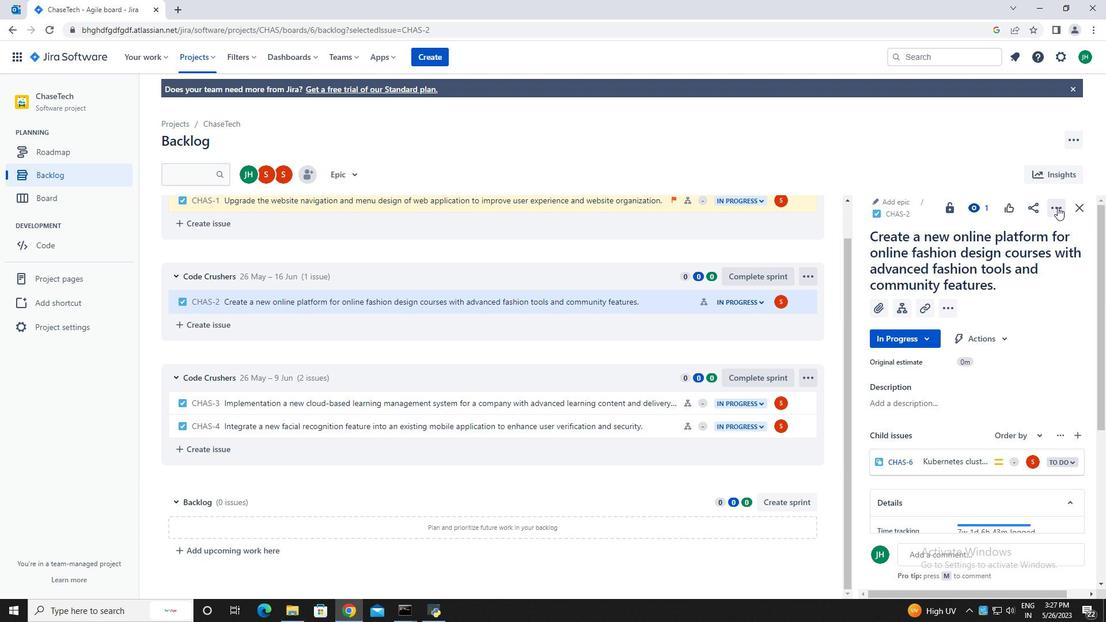 
Action: Mouse moved to (993, 363)
Screenshot: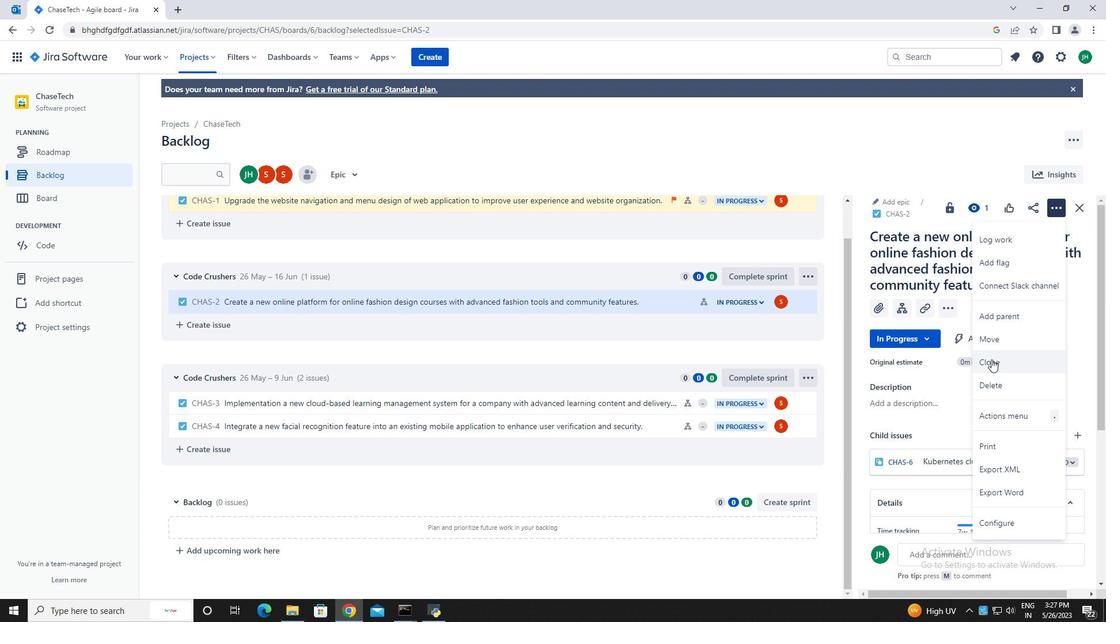 
Action: Mouse pressed left at (993, 363)
Screenshot: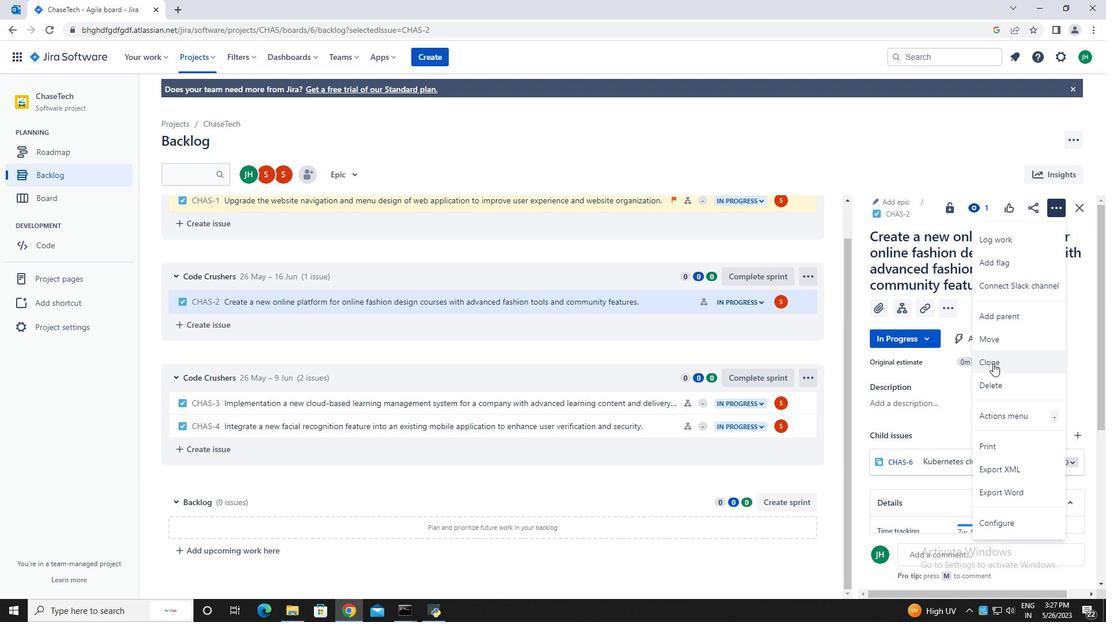 
Action: Mouse moved to (638, 245)
Screenshot: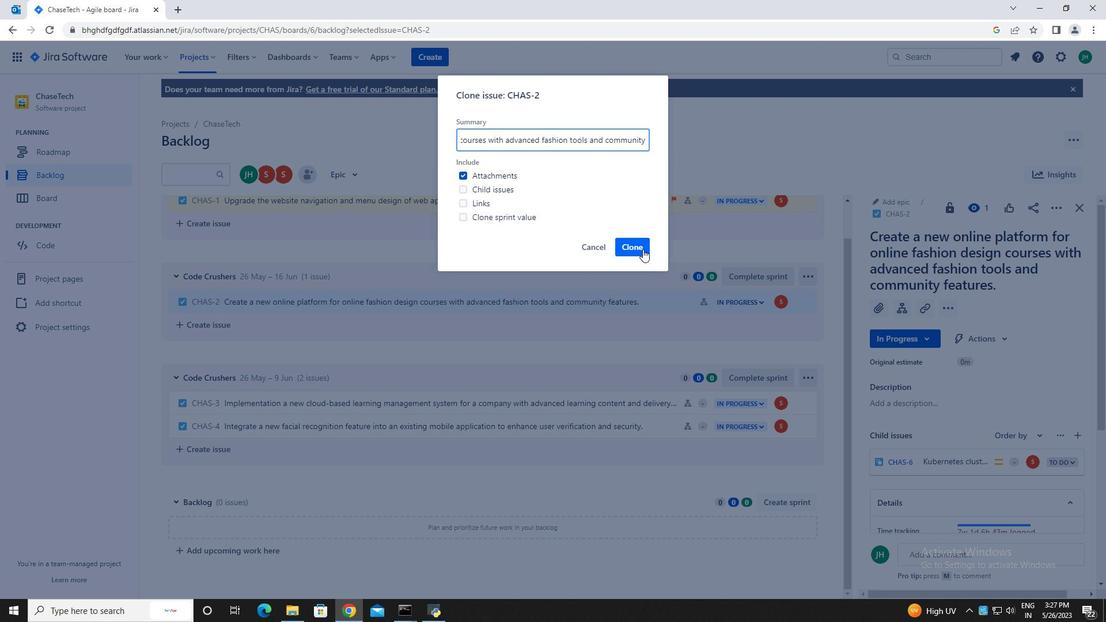 
Action: Mouse pressed left at (638, 245)
Screenshot: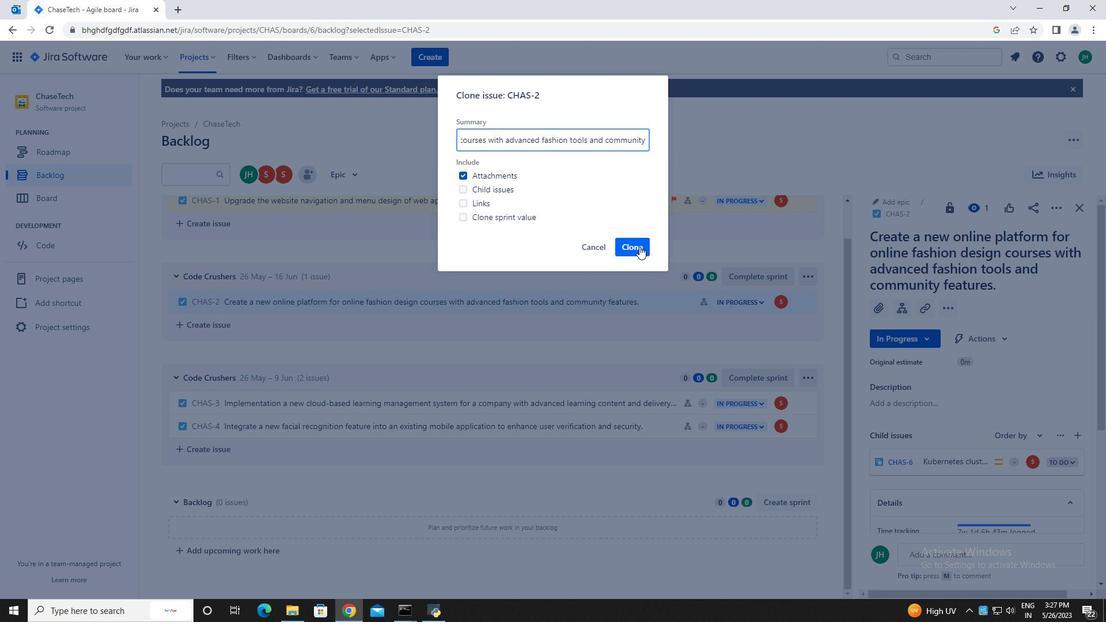
Action: Mouse moved to (352, 172)
Screenshot: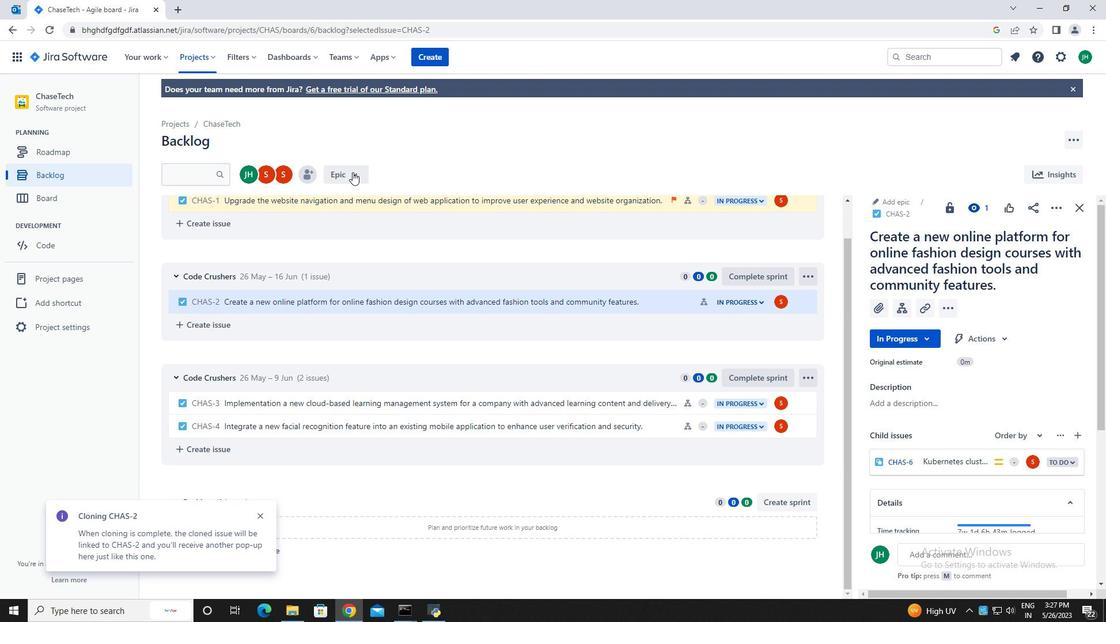 
Action: Mouse pressed left at (352, 172)
Screenshot: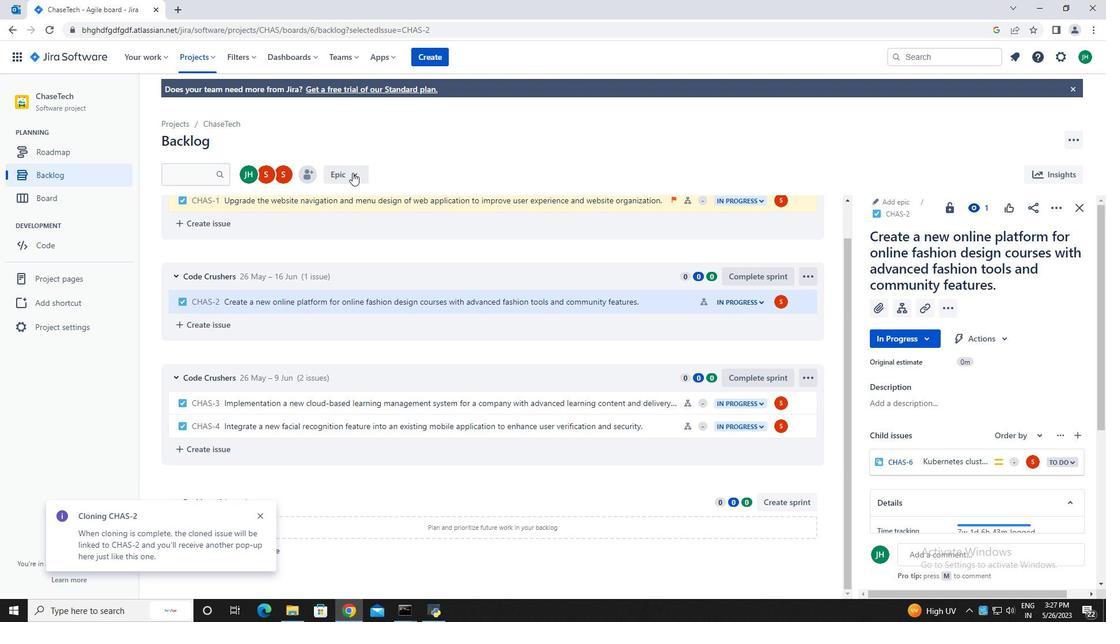 
Action: Mouse moved to (391, 243)
Screenshot: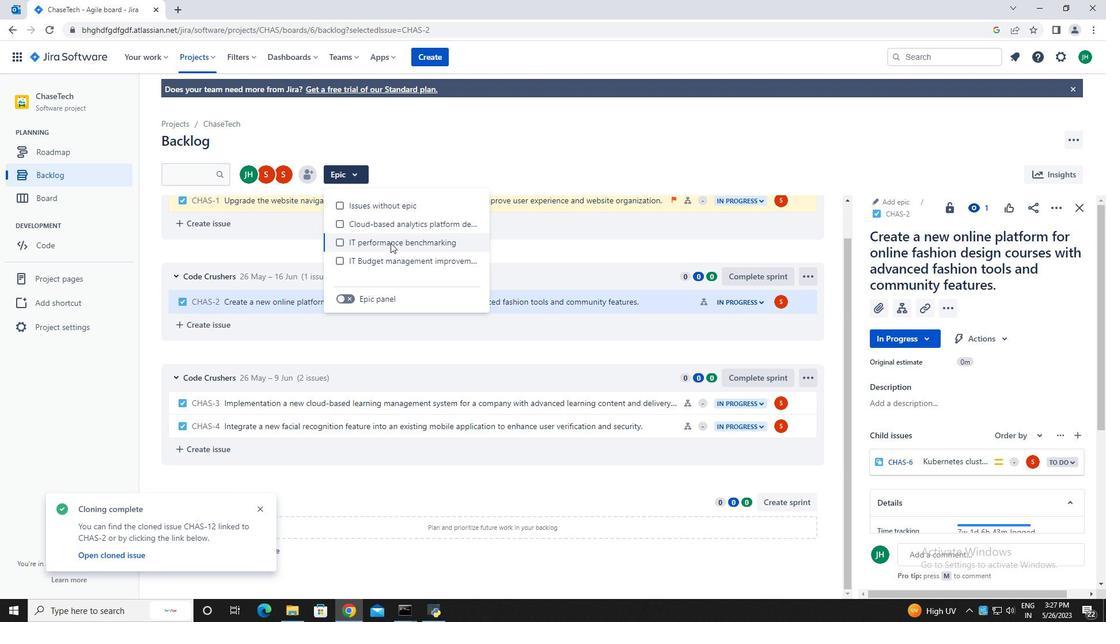 
Action: Mouse pressed left at (391, 243)
Screenshot: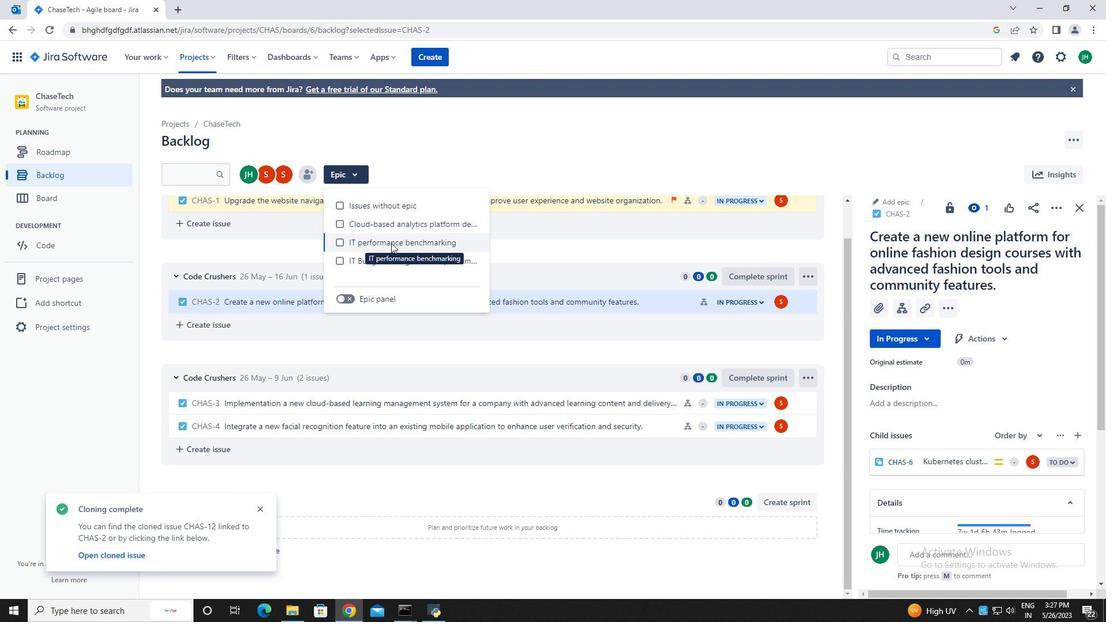 
Action: Mouse moved to (709, 112)
Screenshot: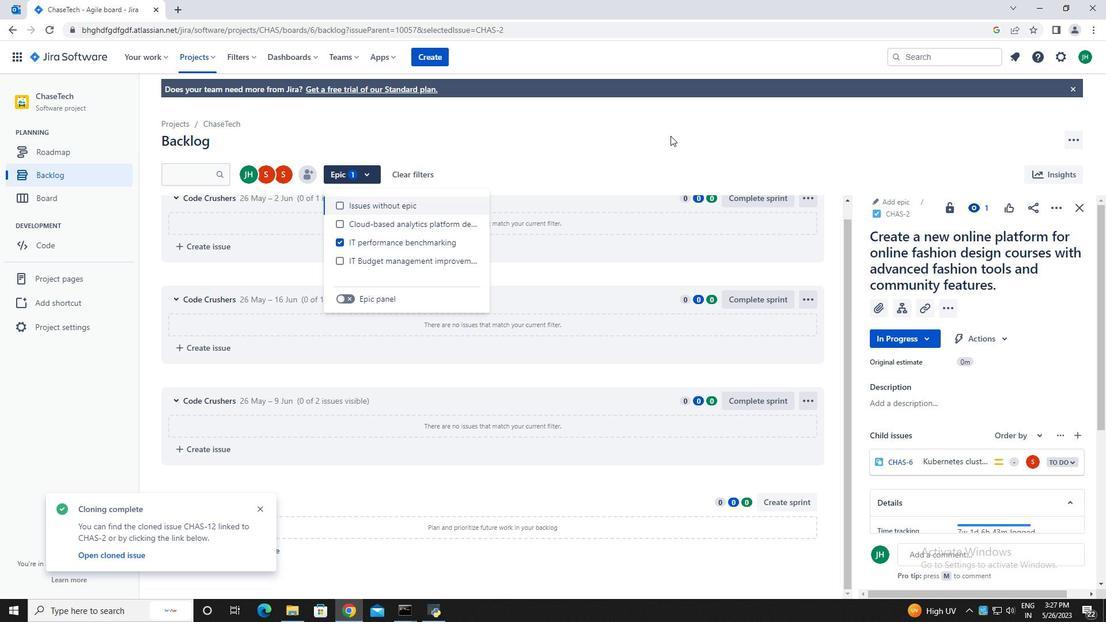 
Action: Mouse pressed left at (709, 112)
Screenshot: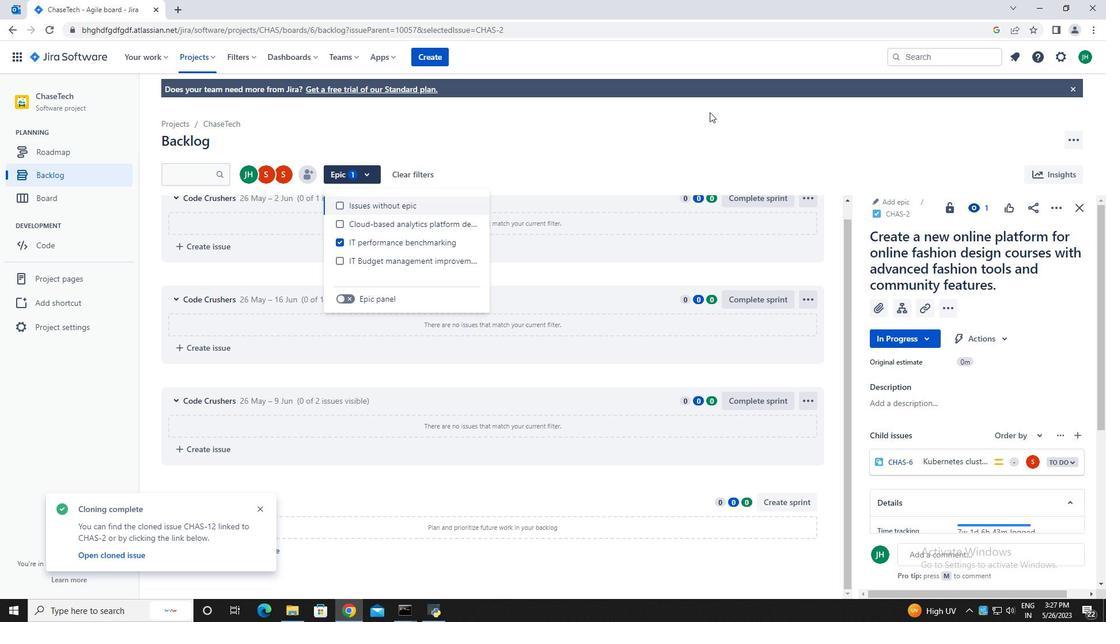 
Action: Mouse moved to (1082, 204)
Screenshot: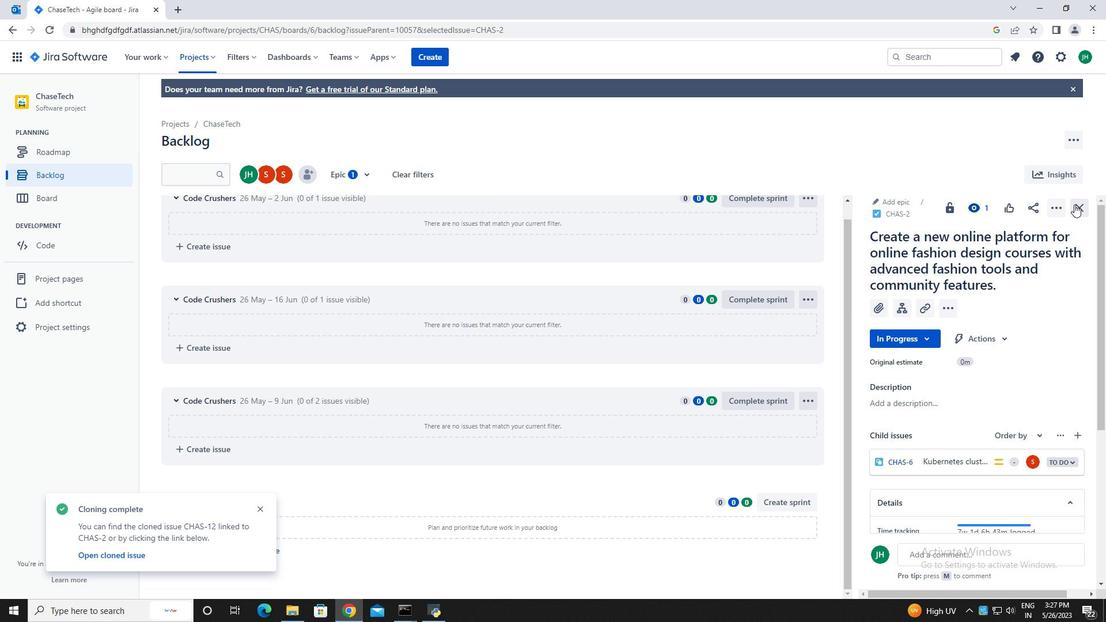 
Action: Mouse pressed left at (1082, 204)
Screenshot: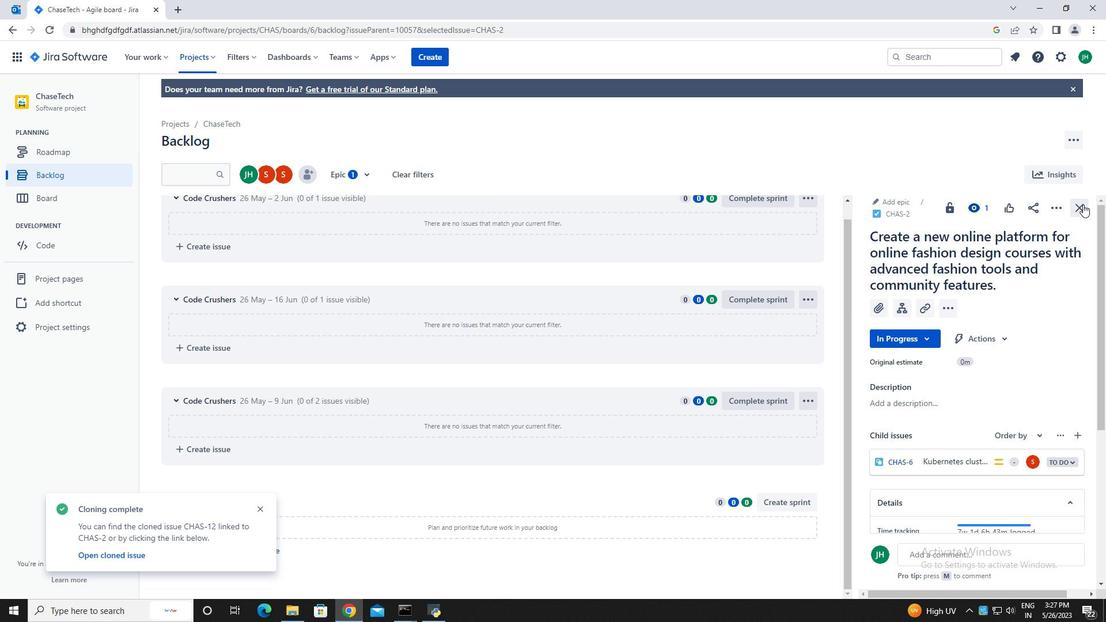 
Action: Mouse moved to (1081, 209)
Screenshot: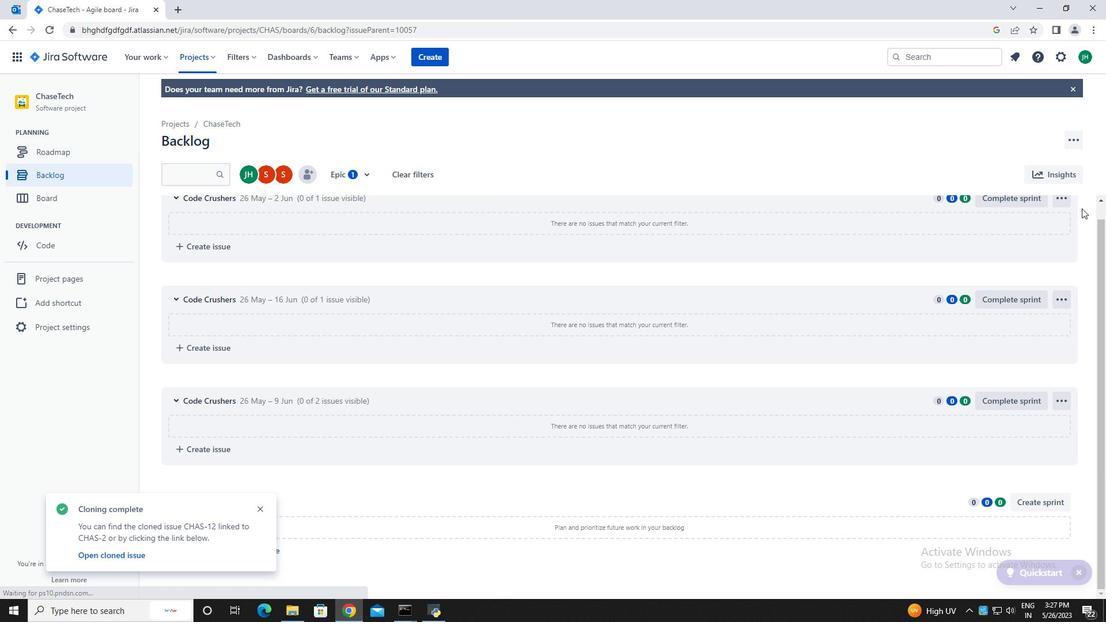 
